 Task: For heading Arial Rounded MT Bold with Underline.  font size for heading26,  'Change the font style of data to'Browallia New.  and font size to 18,  Change the alignment of both headline & data to Align middle & Align Text left.  In the sheet  Budget Management Workbook
Action: Mouse moved to (864, 116)
Screenshot: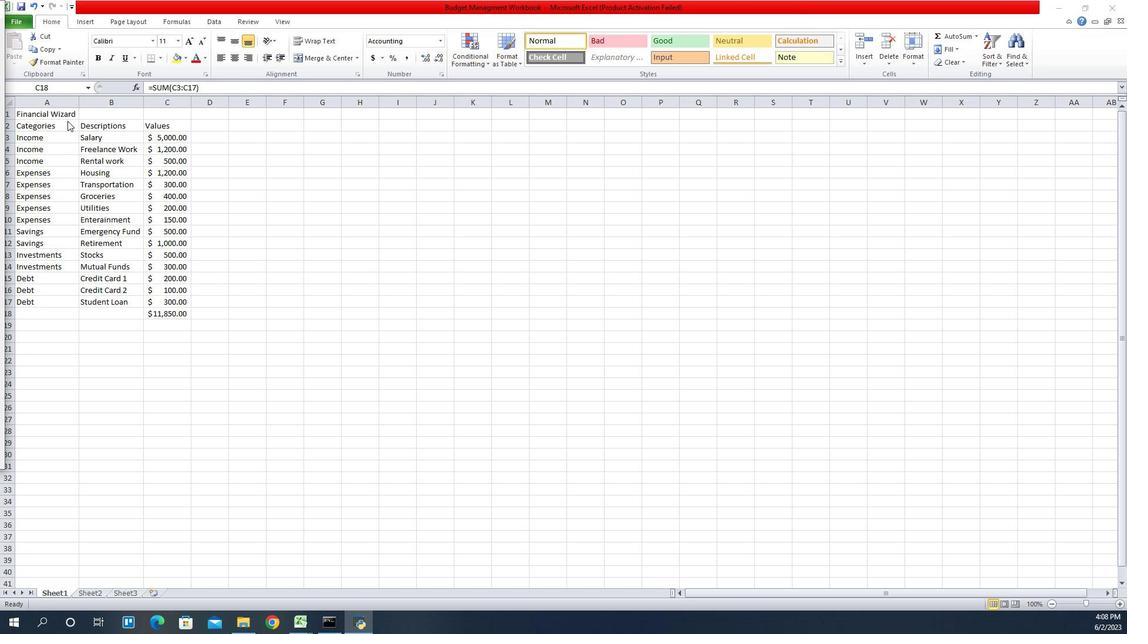 
Action: Mouse pressed left at (864, 116)
Screenshot: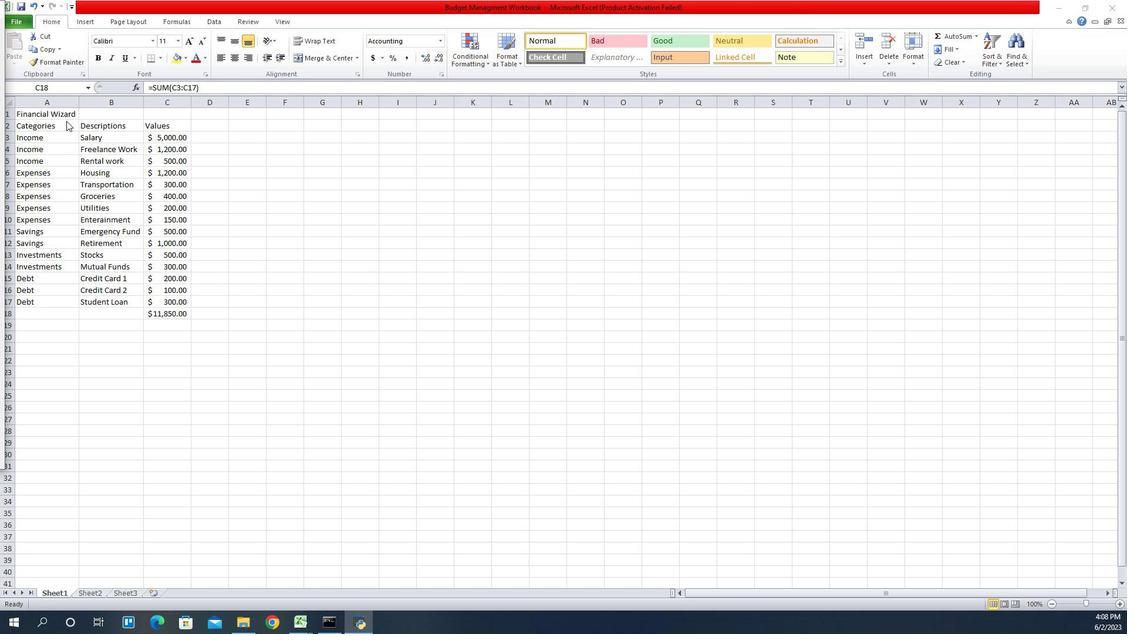 
Action: Mouse moved to (846, 119)
Screenshot: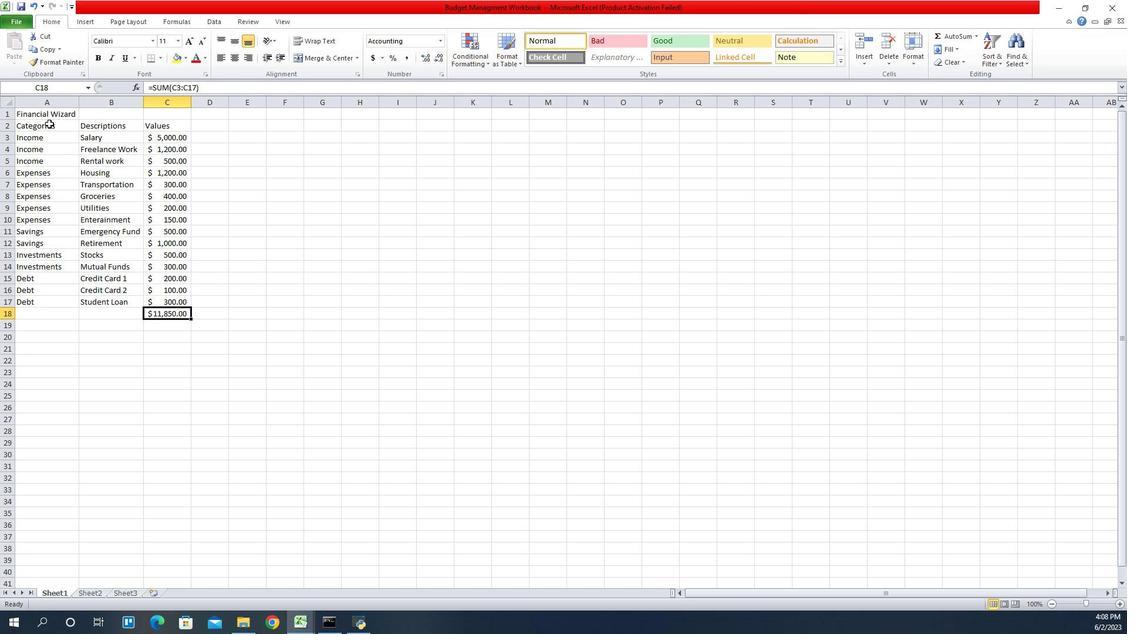 
Action: Mouse pressed left at (846, 119)
Screenshot: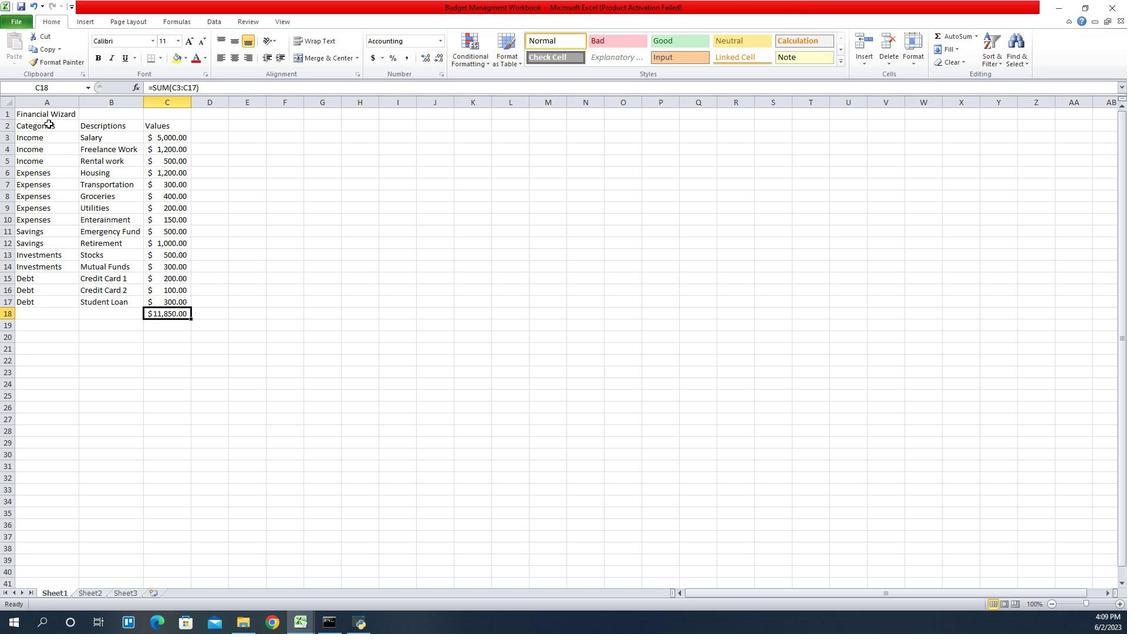
Action: Mouse moved to (938, 37)
Screenshot: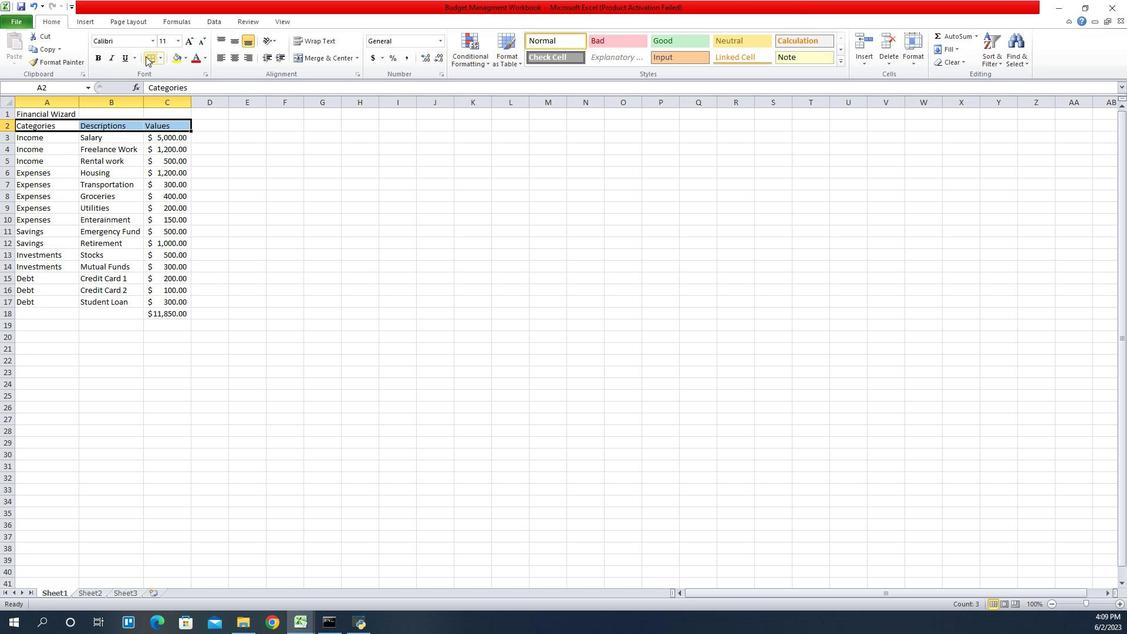 
Action: Mouse pressed left at (938, 37)
Screenshot: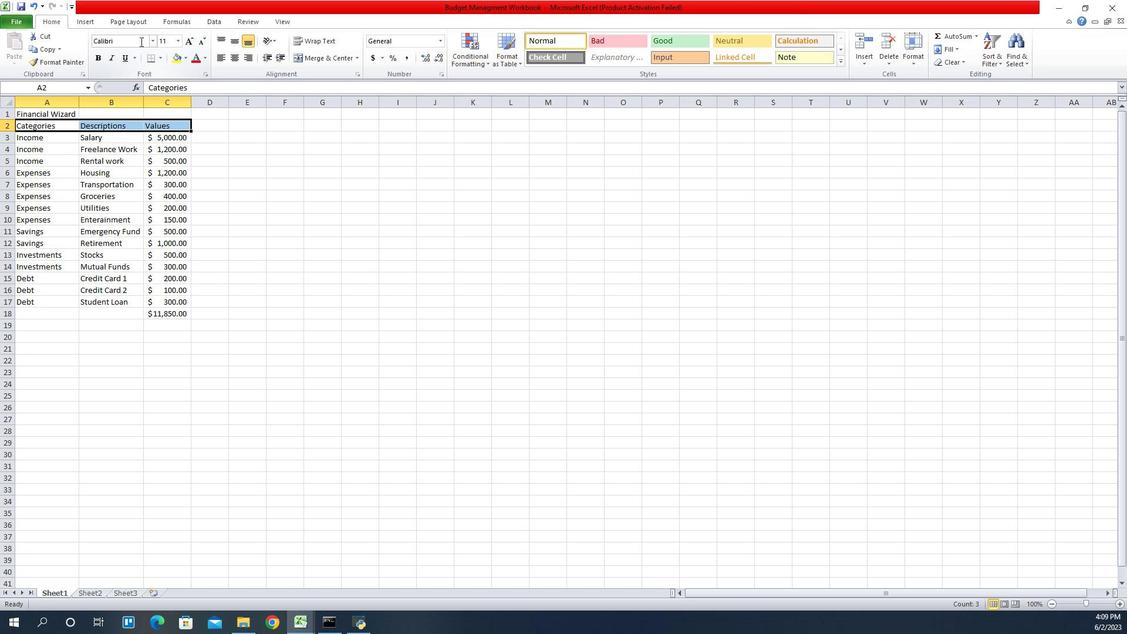 
Action: Key pressed arial<Key.space>rounded<Key.space>mt<Key.enter>
Screenshot: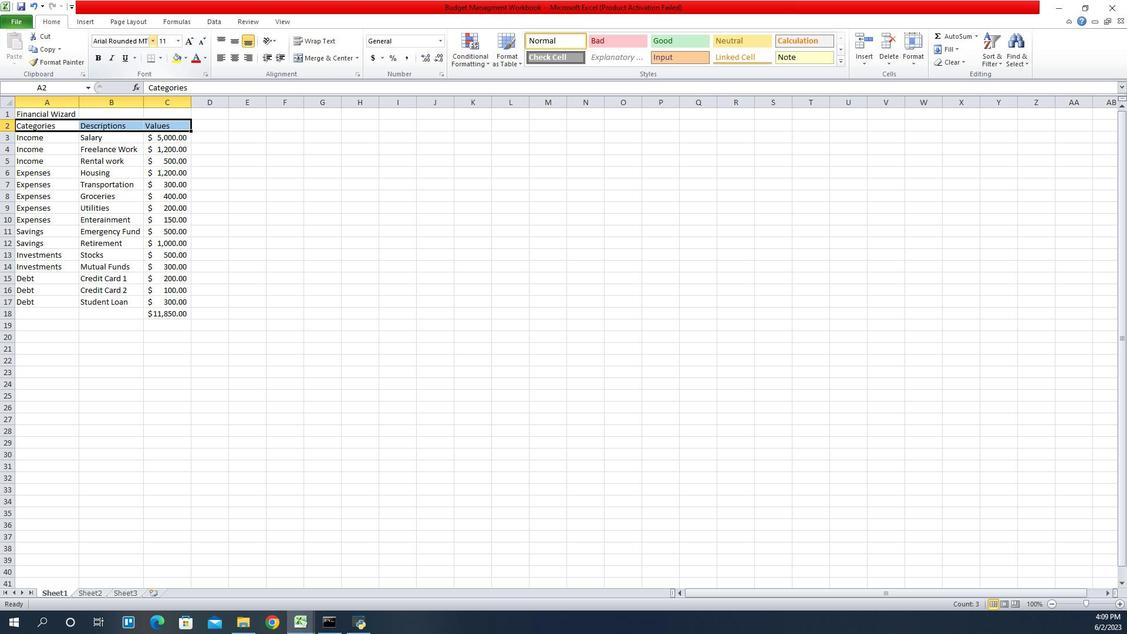 
Action: Mouse moved to (894, 53)
Screenshot: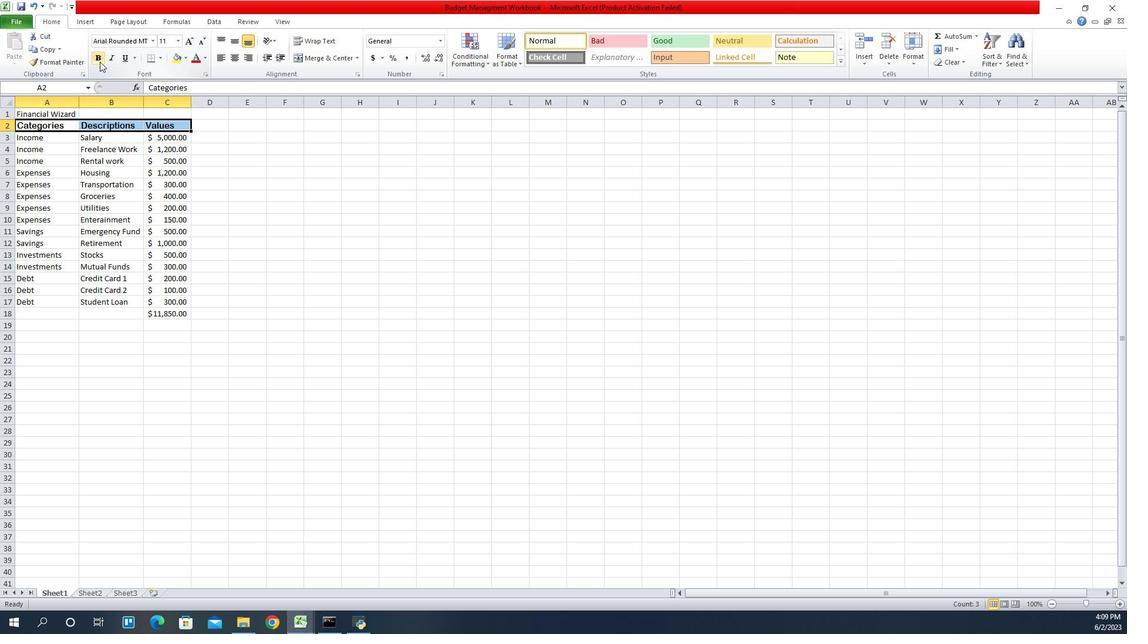 
Action: Mouse pressed left at (894, 53)
Screenshot: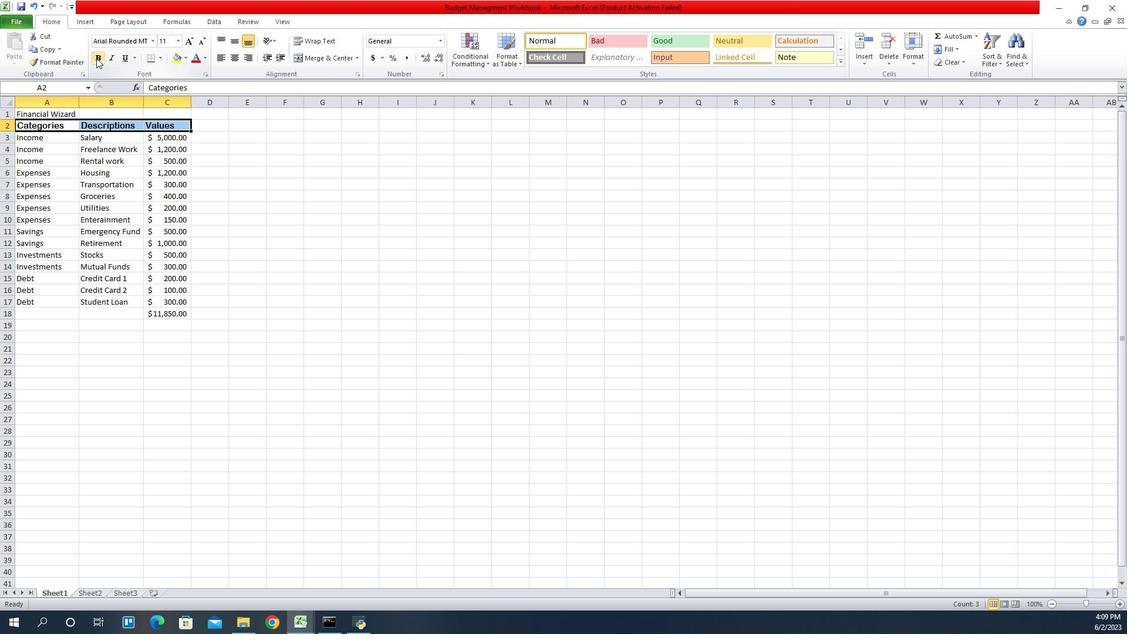 
Action: Mouse moved to (920, 53)
Screenshot: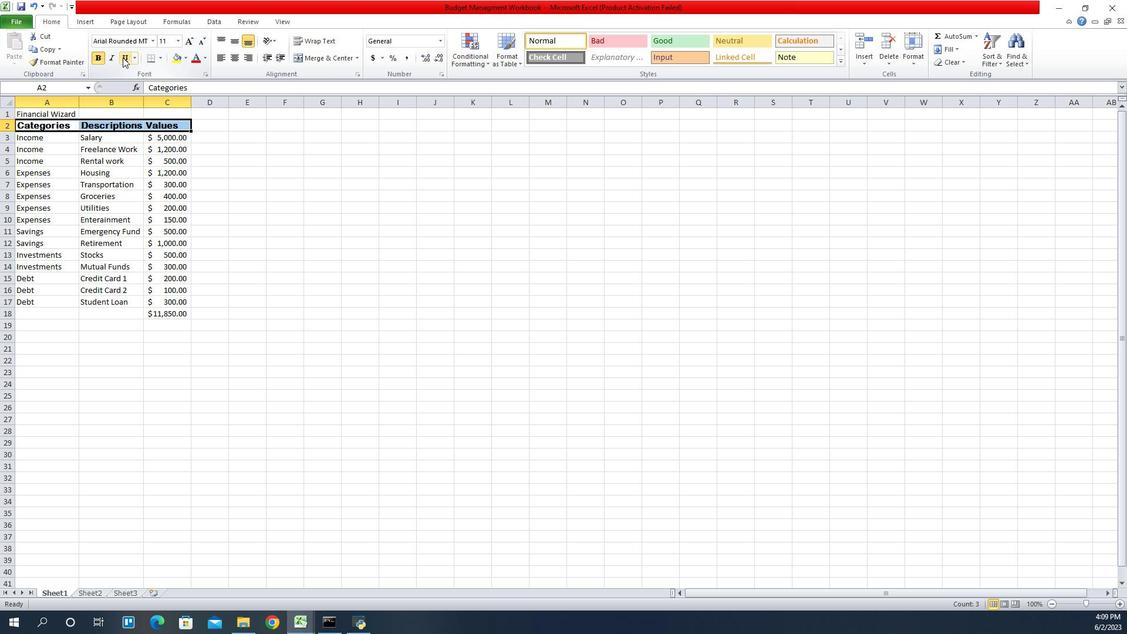 
Action: Mouse pressed left at (920, 53)
Screenshot: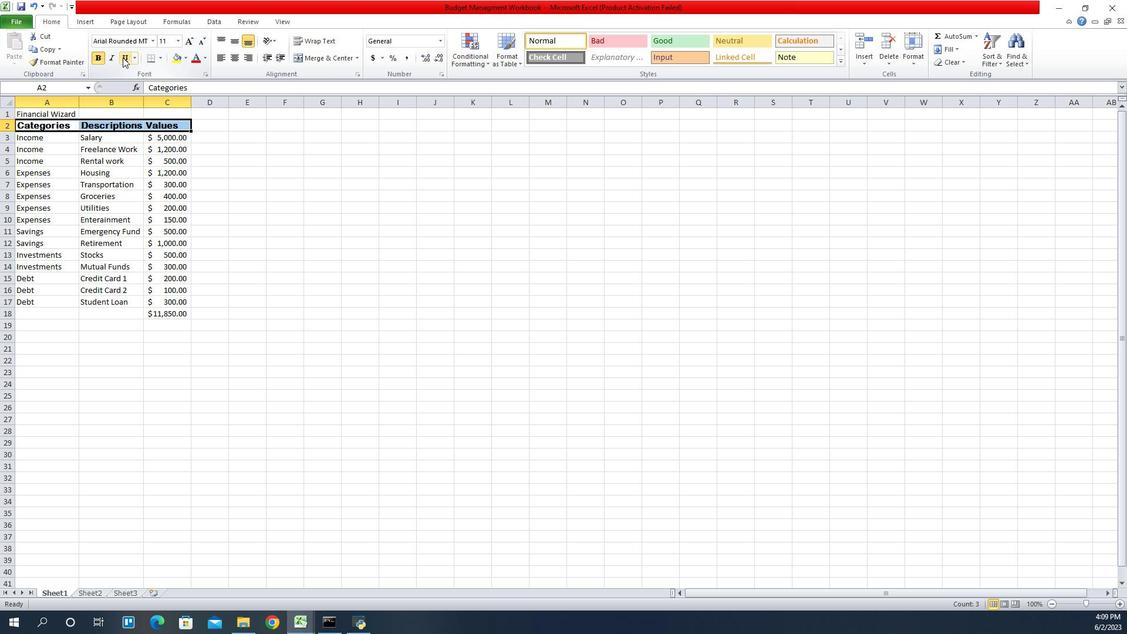 
Action: Mouse moved to (976, 38)
Screenshot: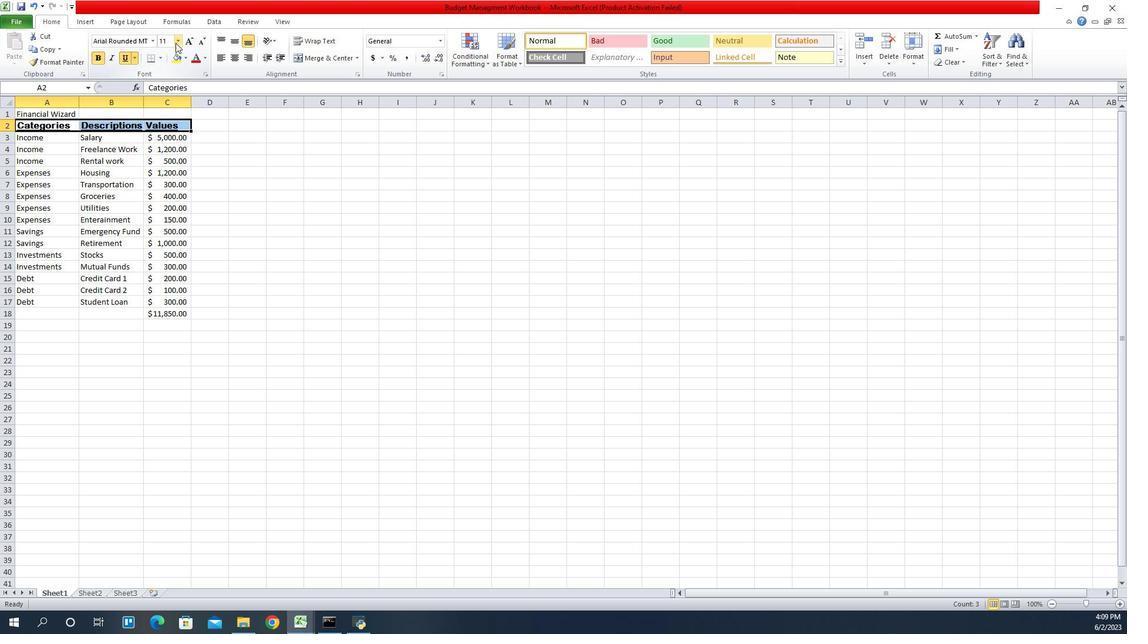 
Action: Mouse pressed left at (976, 38)
Screenshot: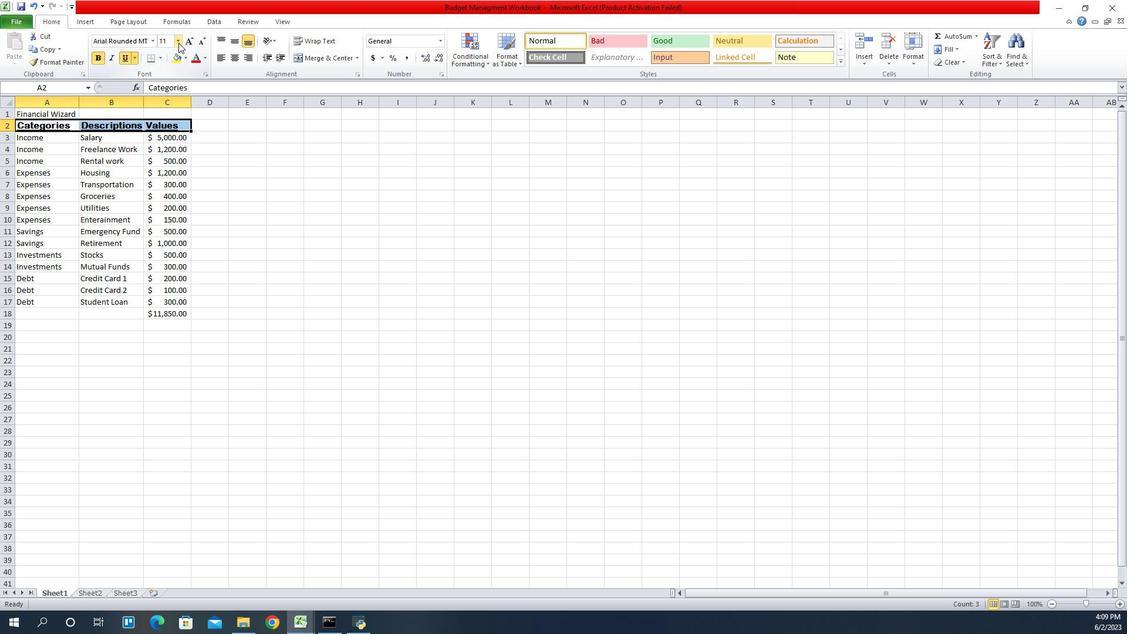 
Action: Mouse moved to (964, 159)
Screenshot: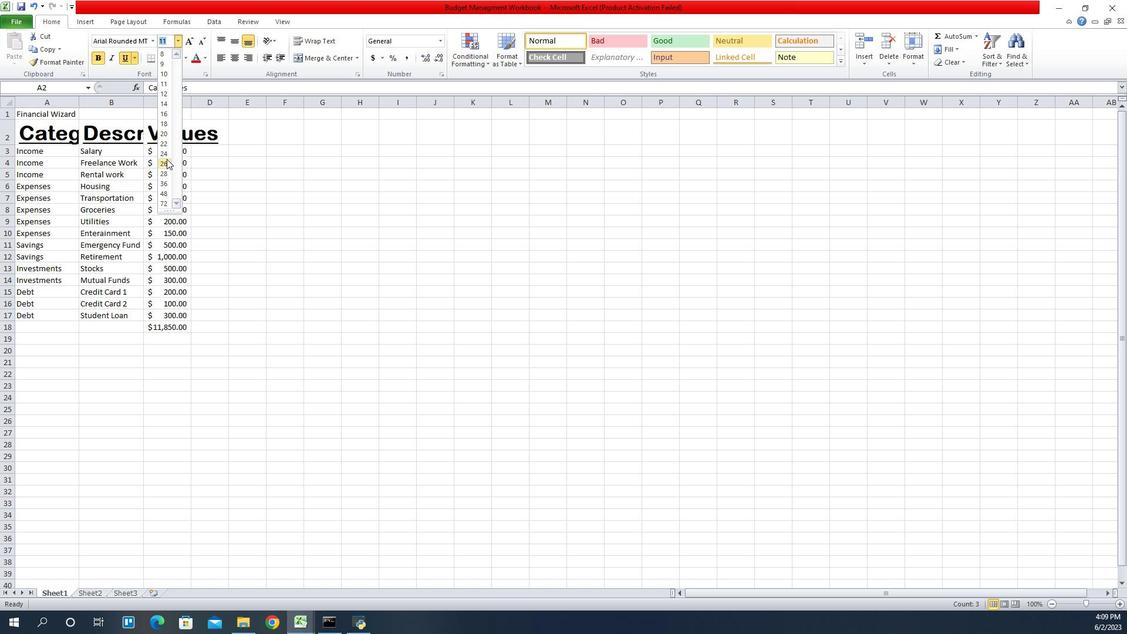 
Action: Mouse pressed left at (964, 159)
Screenshot: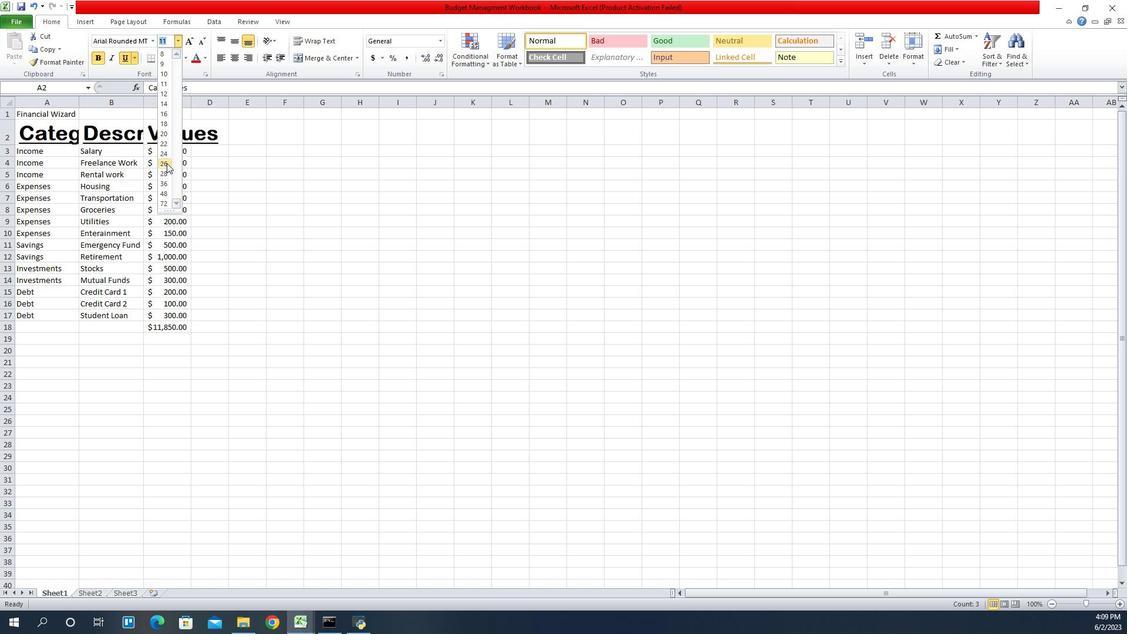 
Action: Mouse moved to (861, 102)
Screenshot: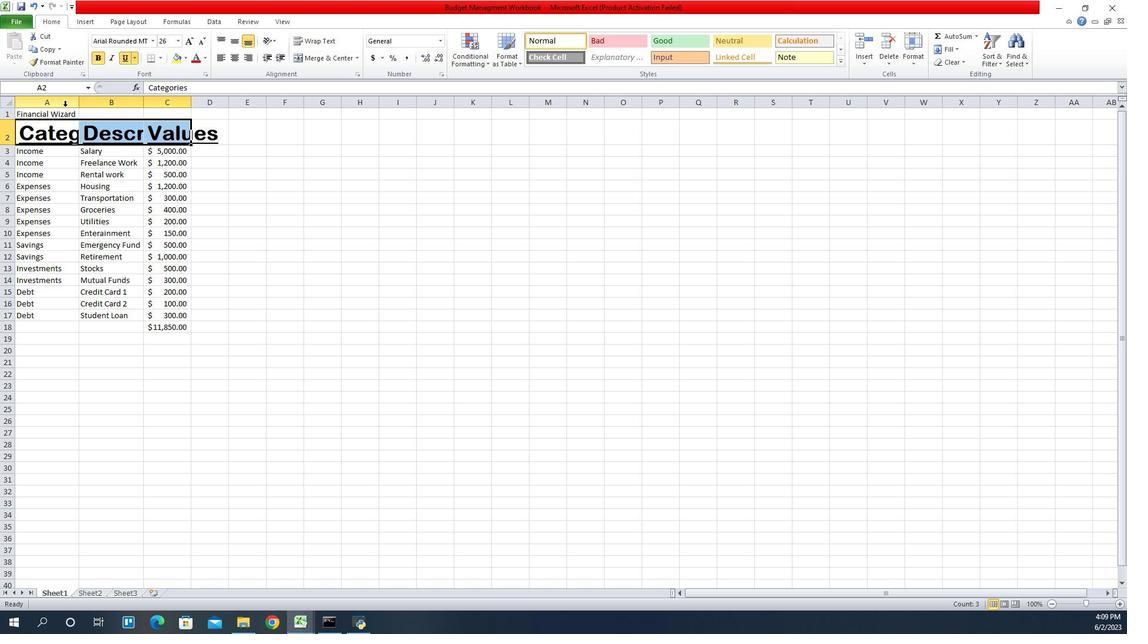 
Action: Mouse pressed left at (861, 102)
Screenshot: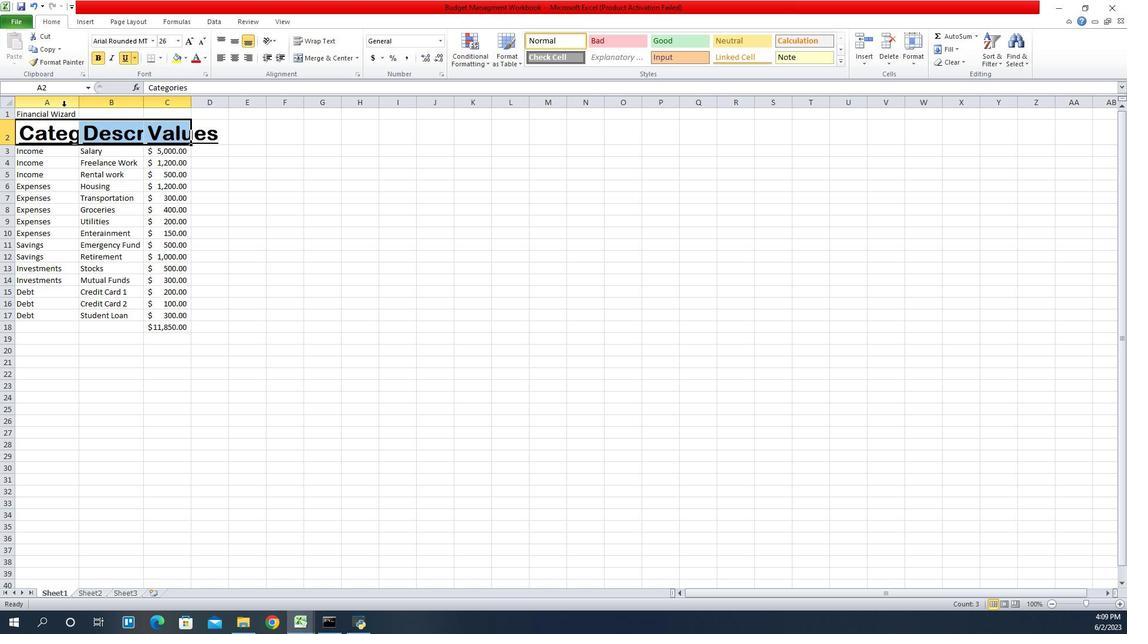 
Action: Mouse moved to (988, 101)
Screenshot: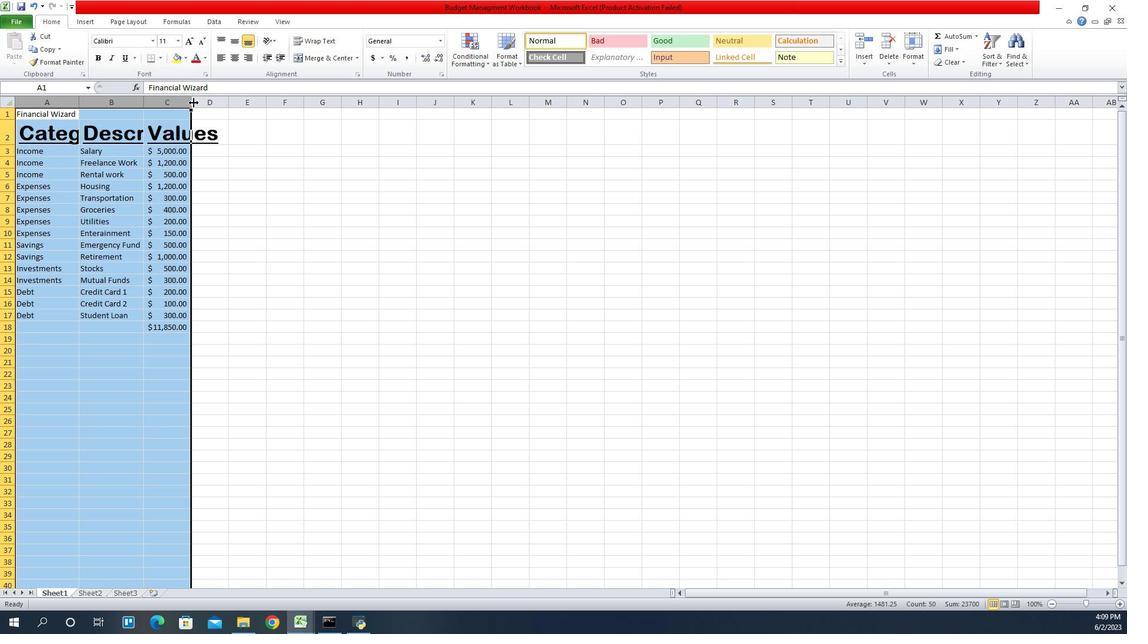 
Action: Mouse pressed left at (988, 101)
Screenshot: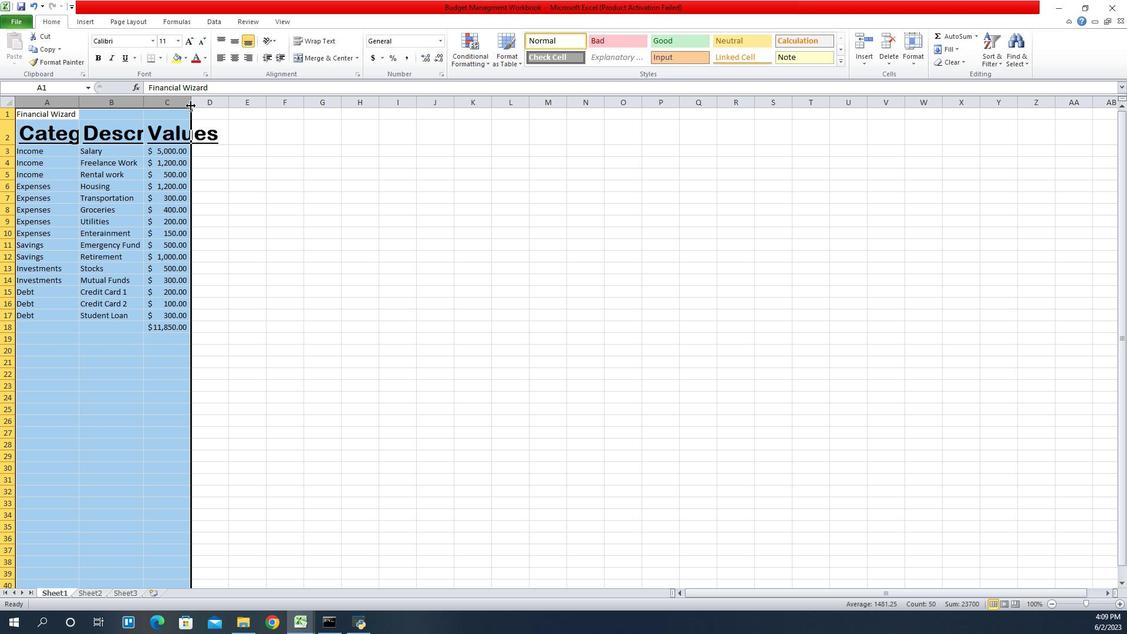 
Action: Mouse pressed left at (988, 101)
Screenshot: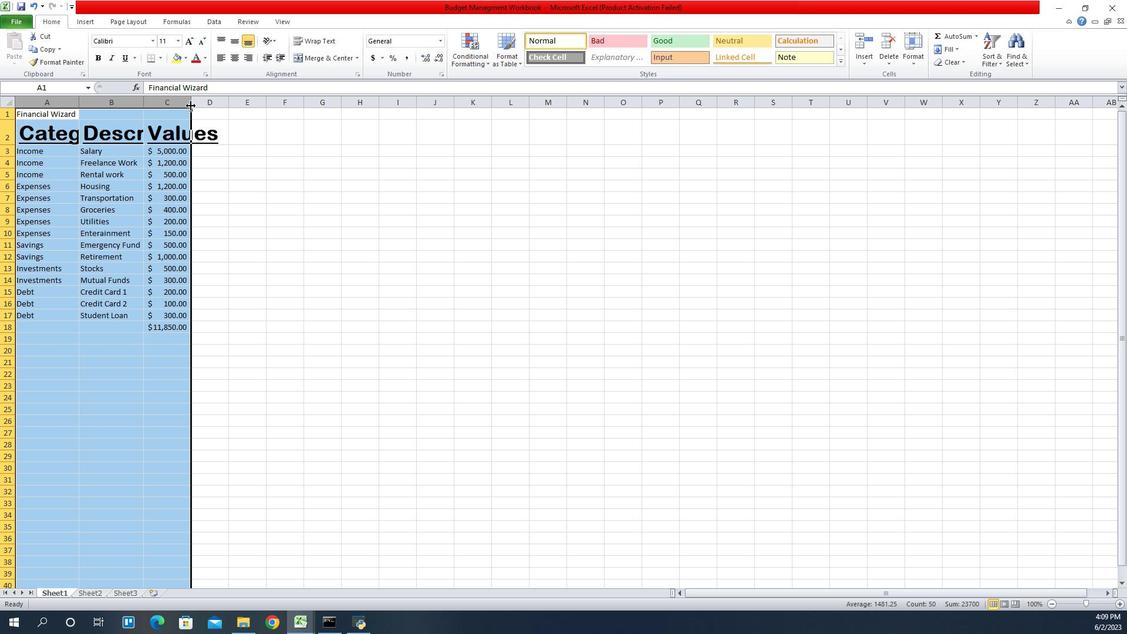 
Action: Mouse moved to (877, 147)
Screenshot: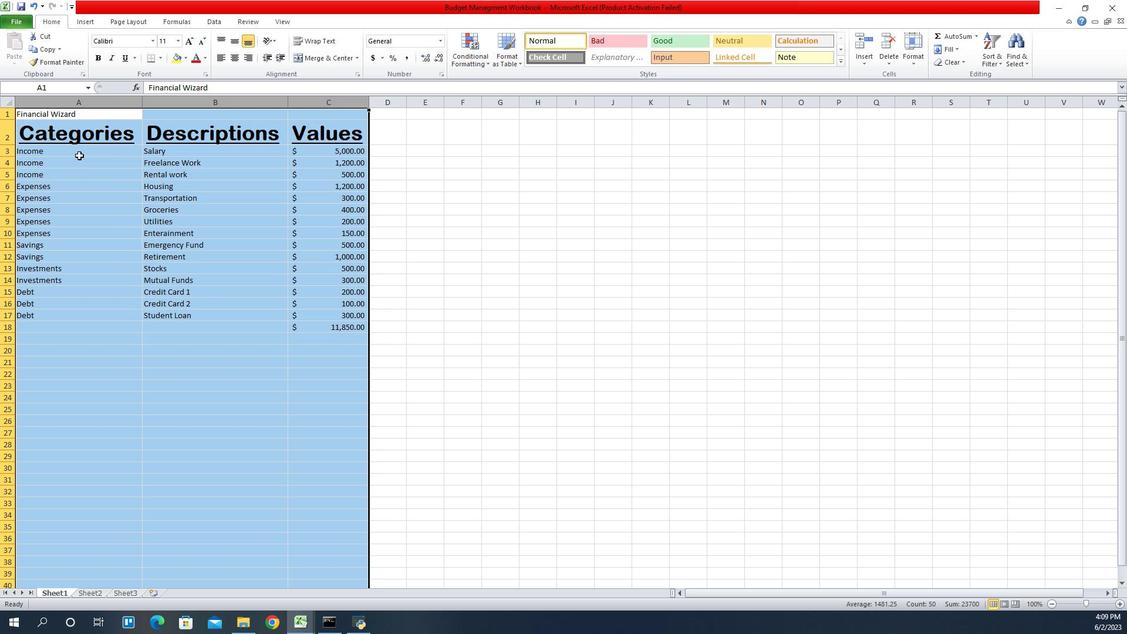 
Action: Mouse pressed left at (877, 147)
Screenshot: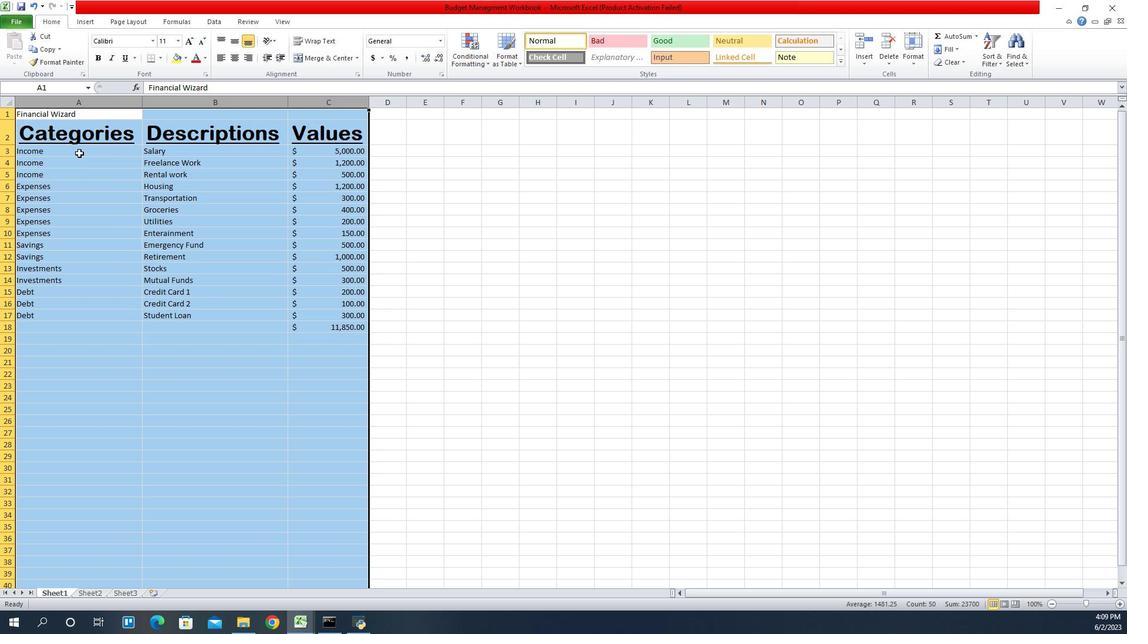 
Action: Mouse moved to (877, 146)
Screenshot: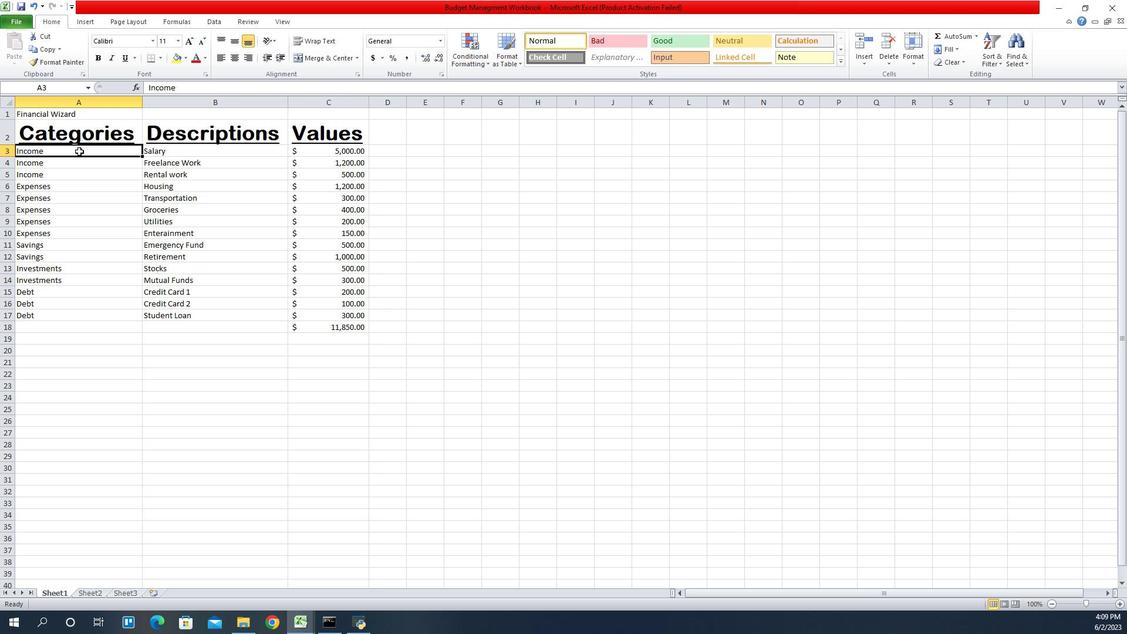
Action: Mouse pressed left at (877, 146)
Screenshot: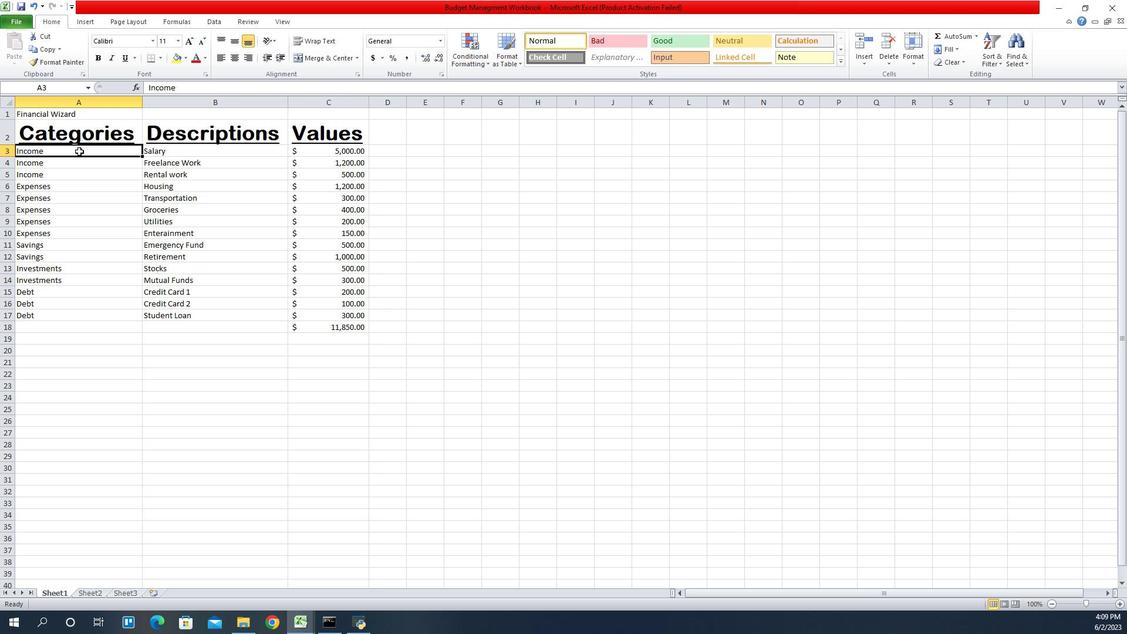
Action: Mouse moved to (935, 38)
Screenshot: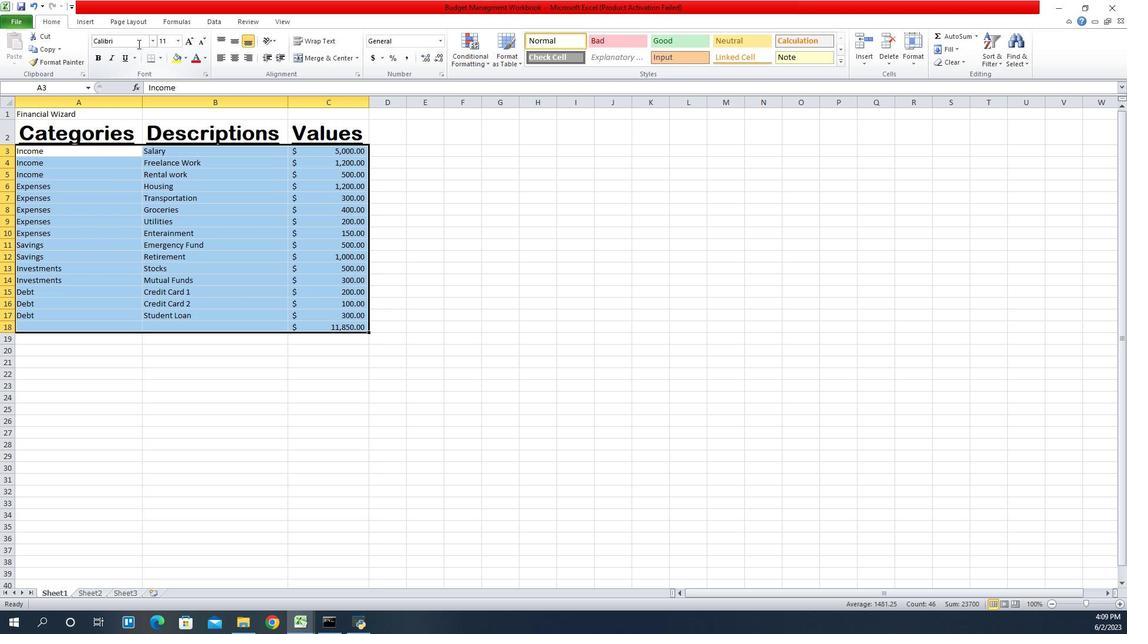 
Action: Mouse pressed left at (935, 38)
Screenshot: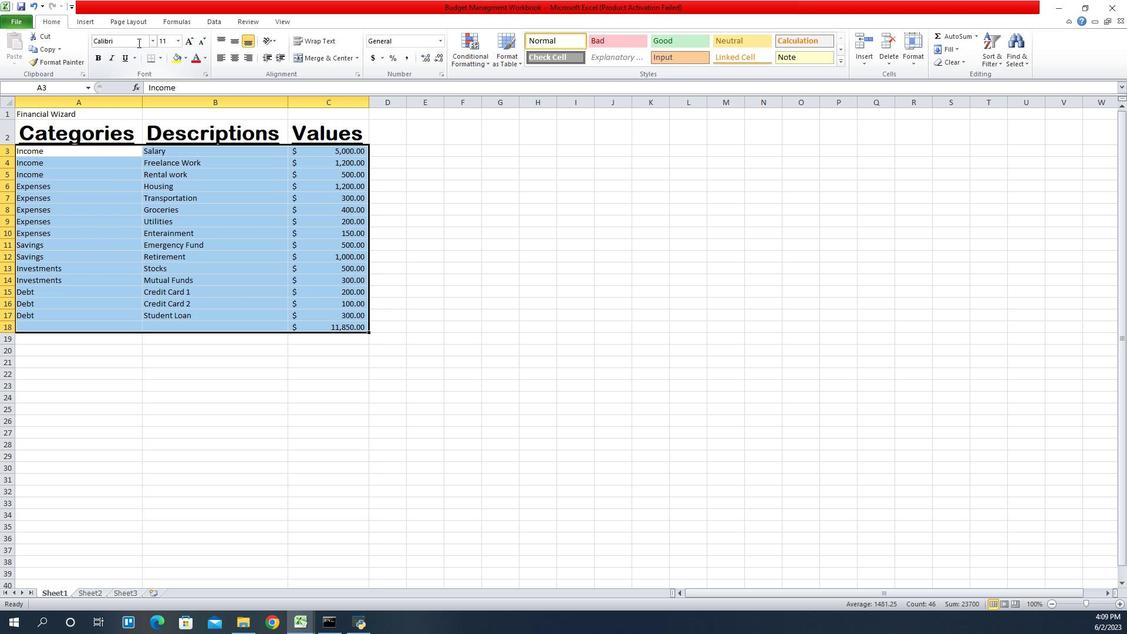 
Action: Mouse moved to (935, 38)
Screenshot: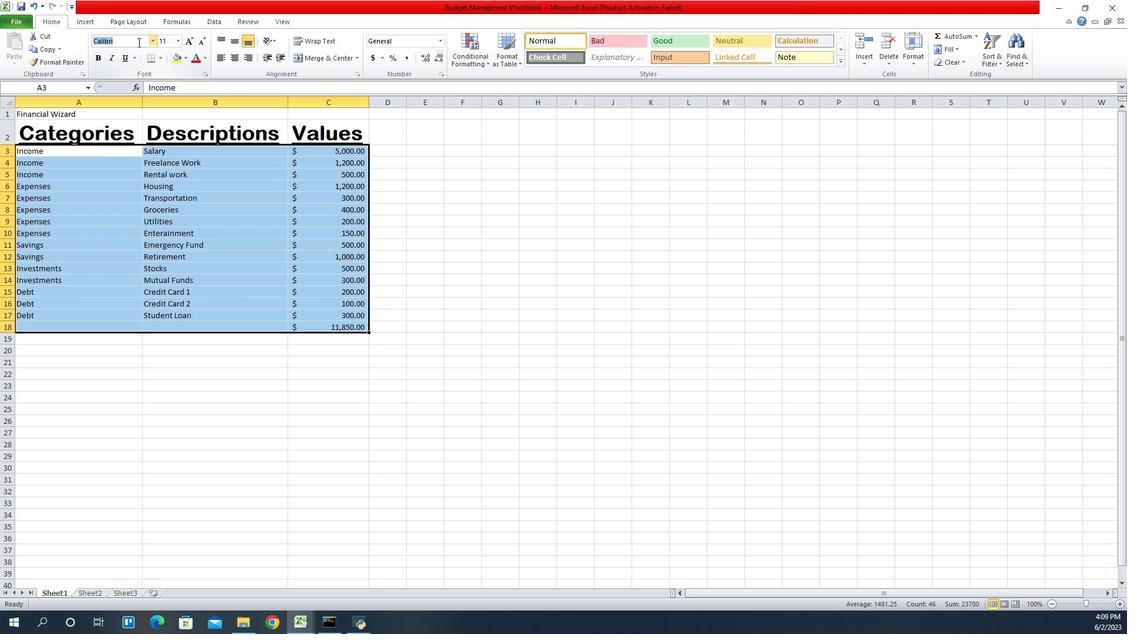 
Action: Key pressed browallia<Key.space>new<Key.enter>
Screenshot: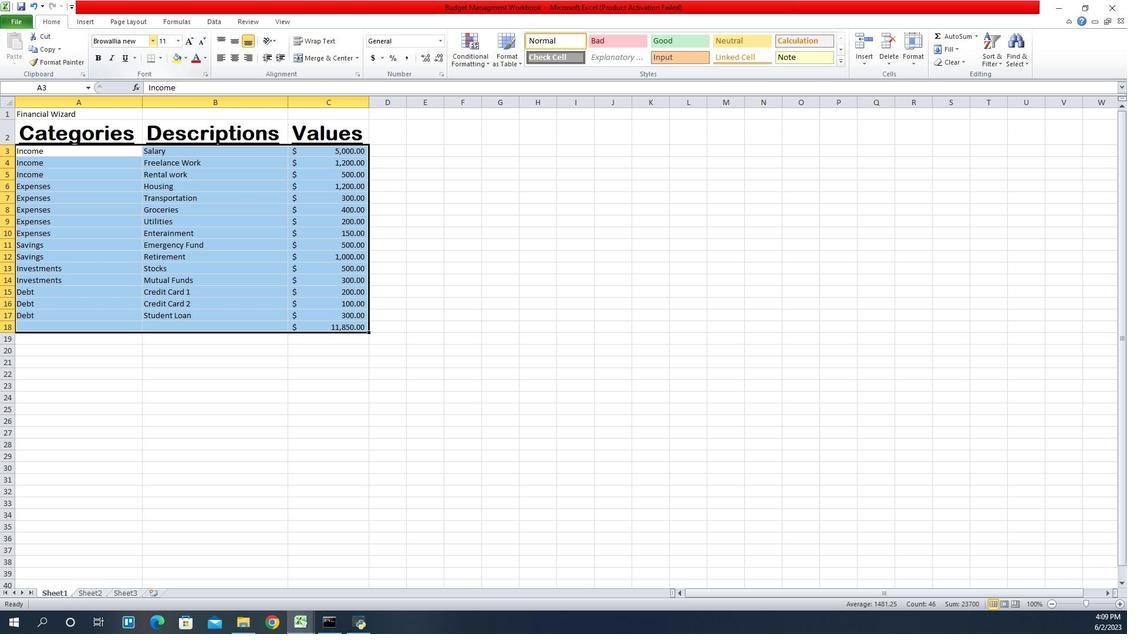 
Action: Mouse moved to (976, 41)
Screenshot: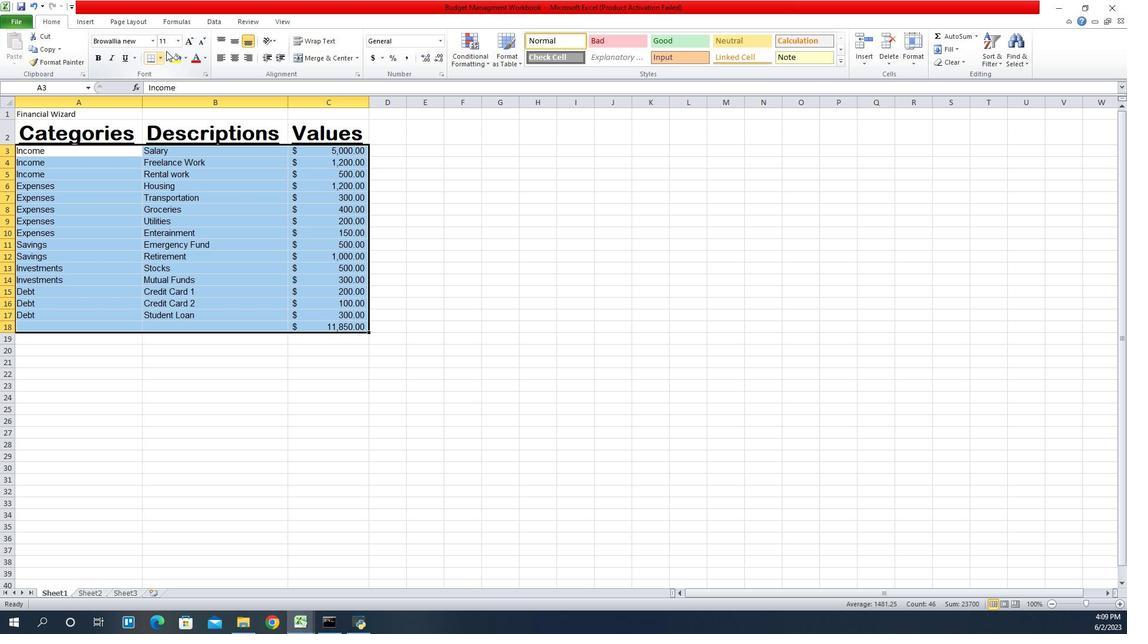 
Action: Mouse pressed left at (976, 41)
Screenshot: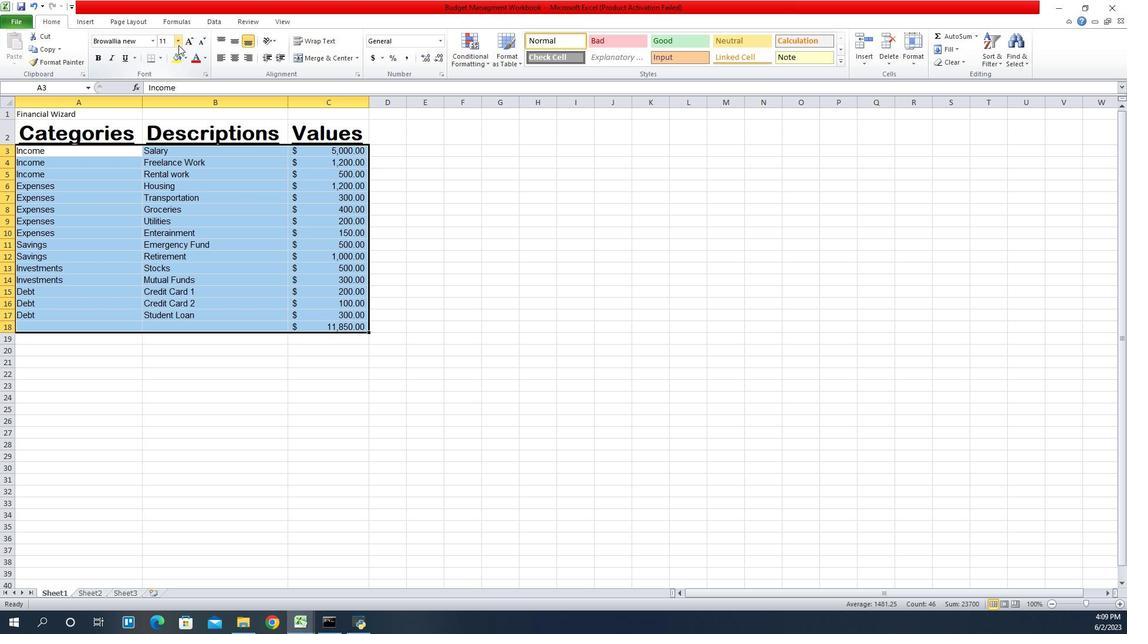 
Action: Mouse moved to (967, 123)
Screenshot: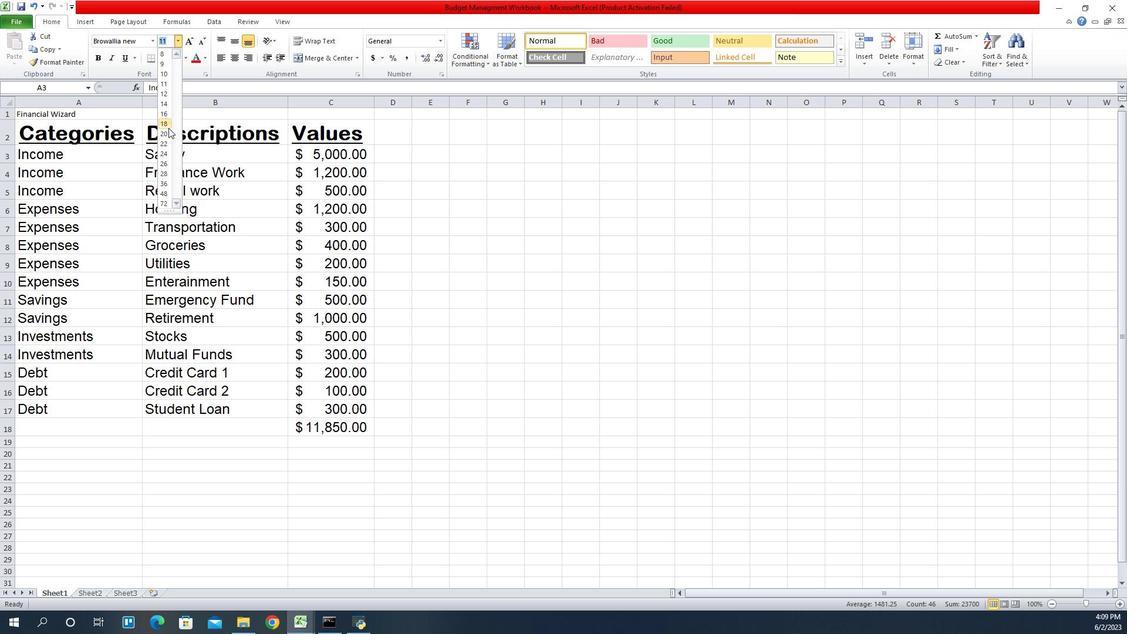 
Action: Mouse pressed left at (967, 123)
Screenshot: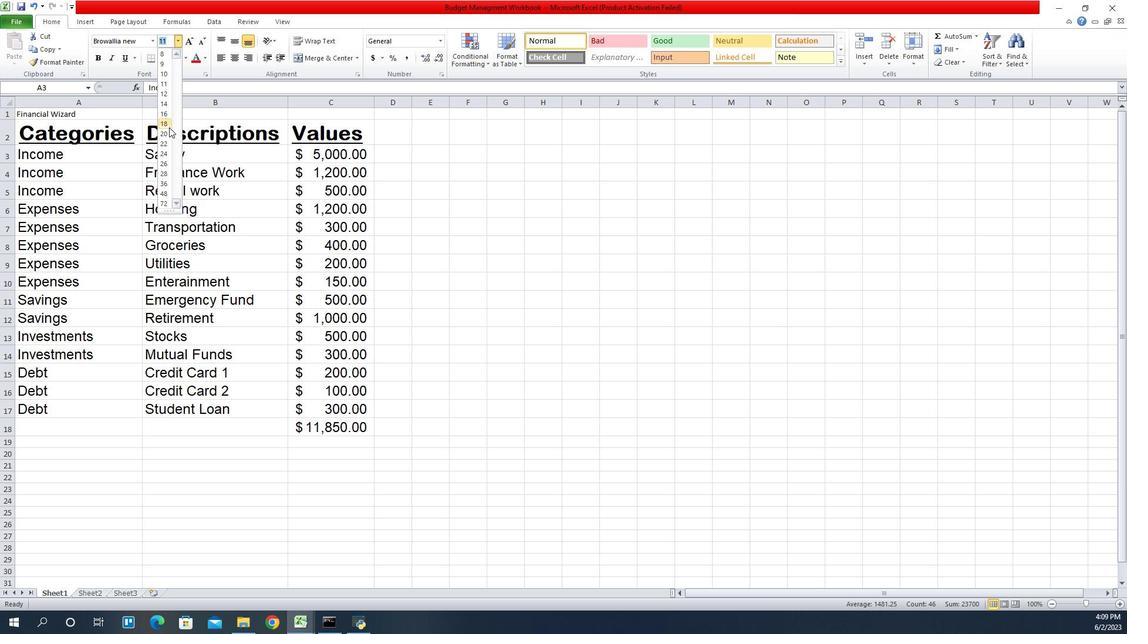 
Action: Mouse moved to (906, 157)
Screenshot: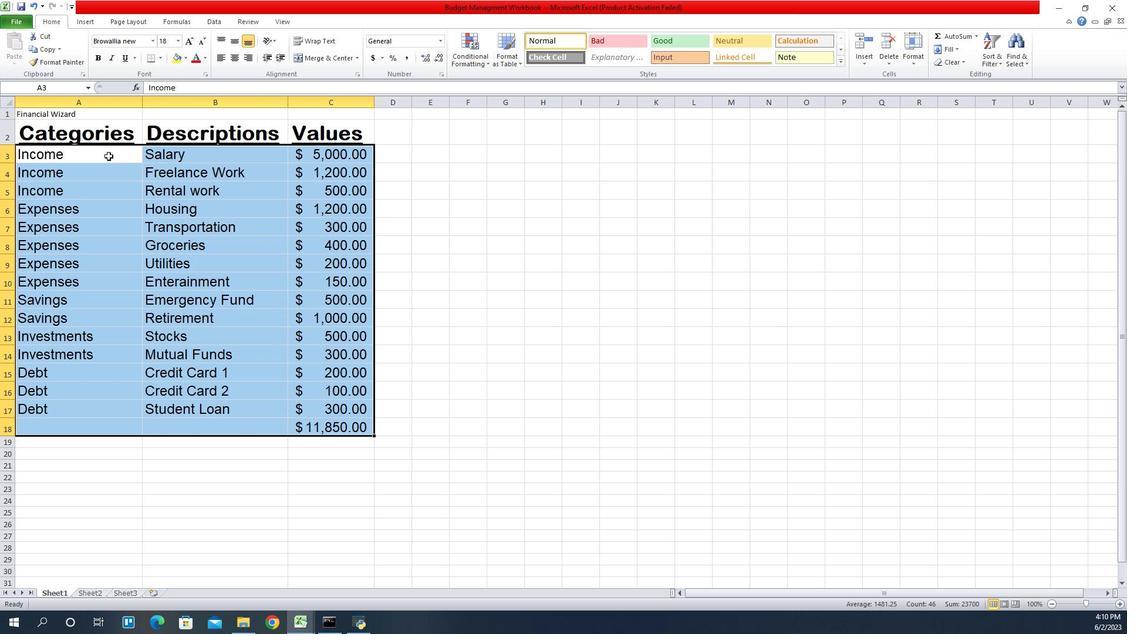 
Action: Mouse pressed left at (906, 157)
Screenshot: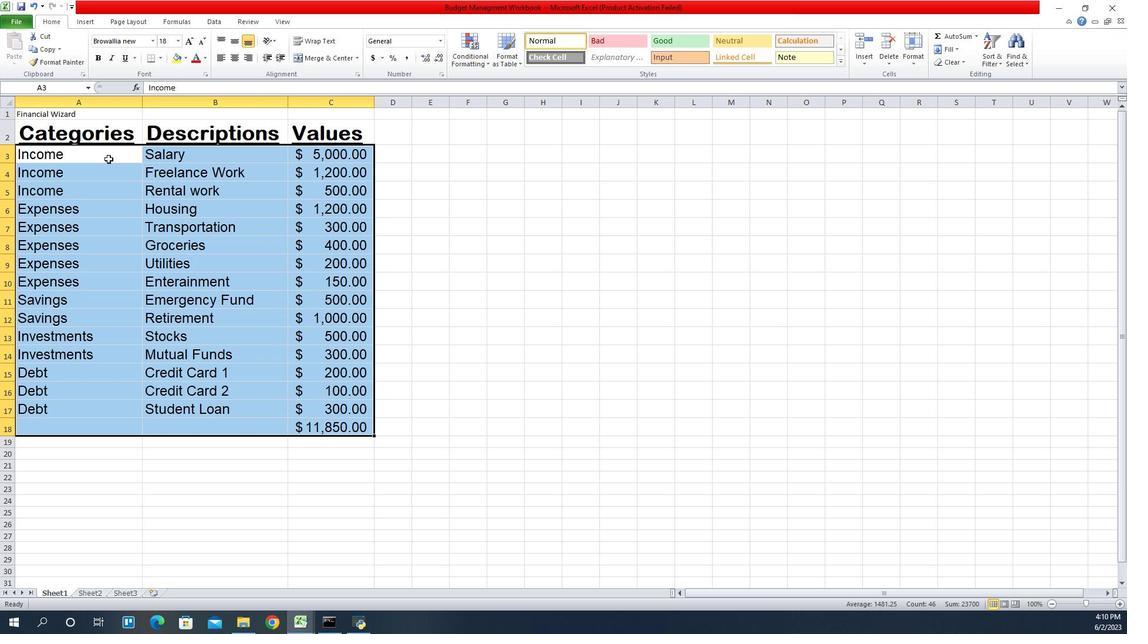 
Action: Mouse moved to (916, 182)
Screenshot: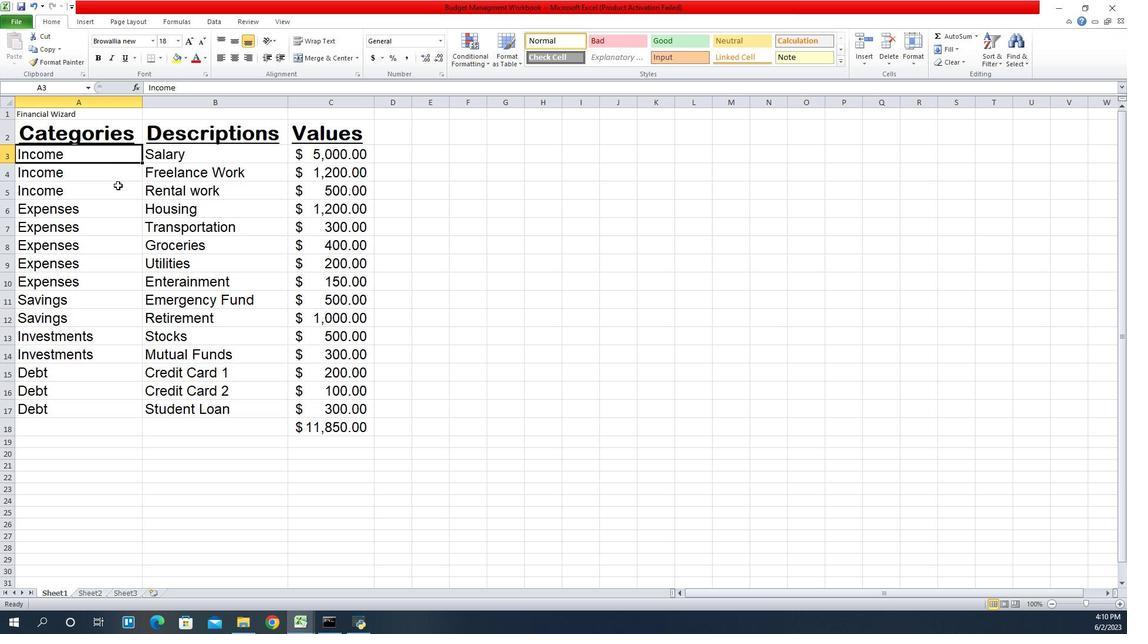 
Action: Mouse pressed left at (916, 182)
Screenshot: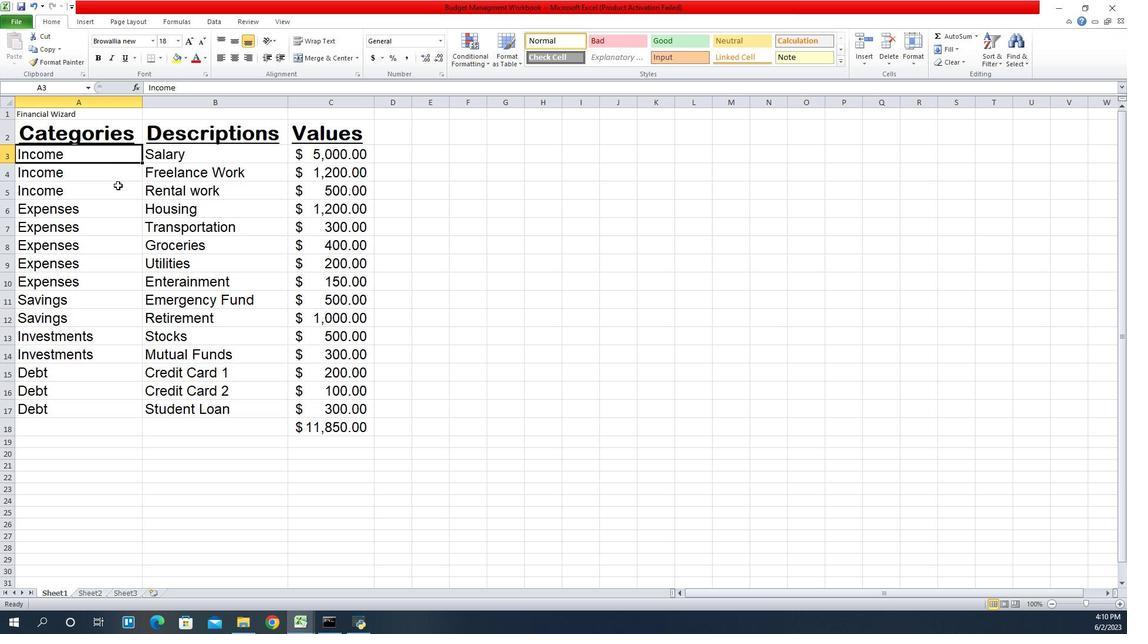 
Action: Mouse moved to (901, 127)
Screenshot: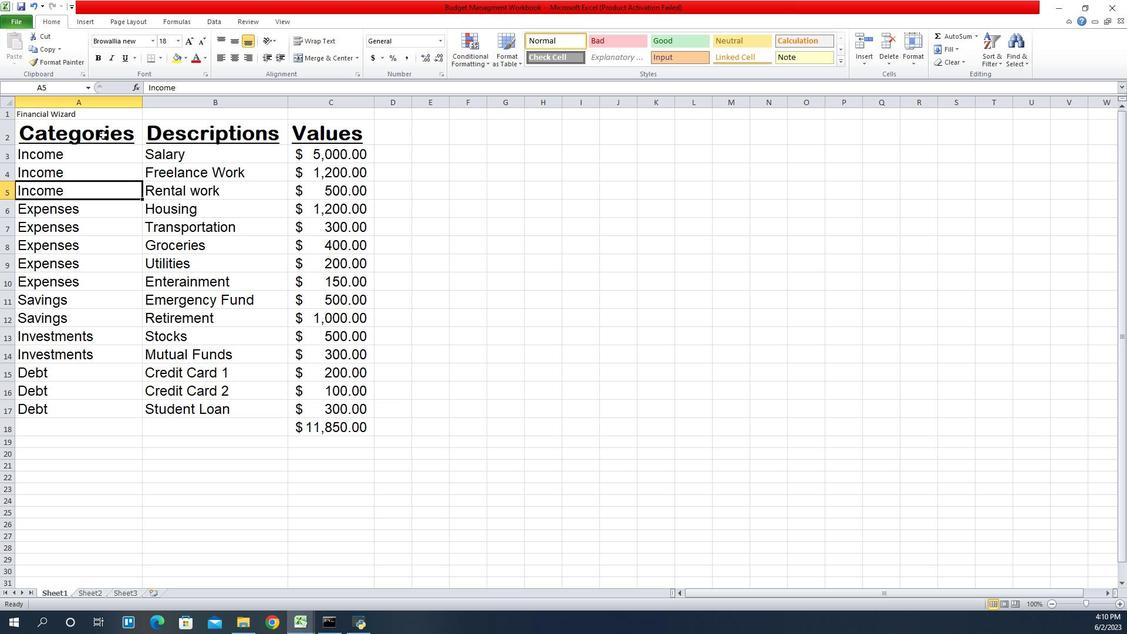 
Action: Mouse pressed left at (901, 127)
Screenshot: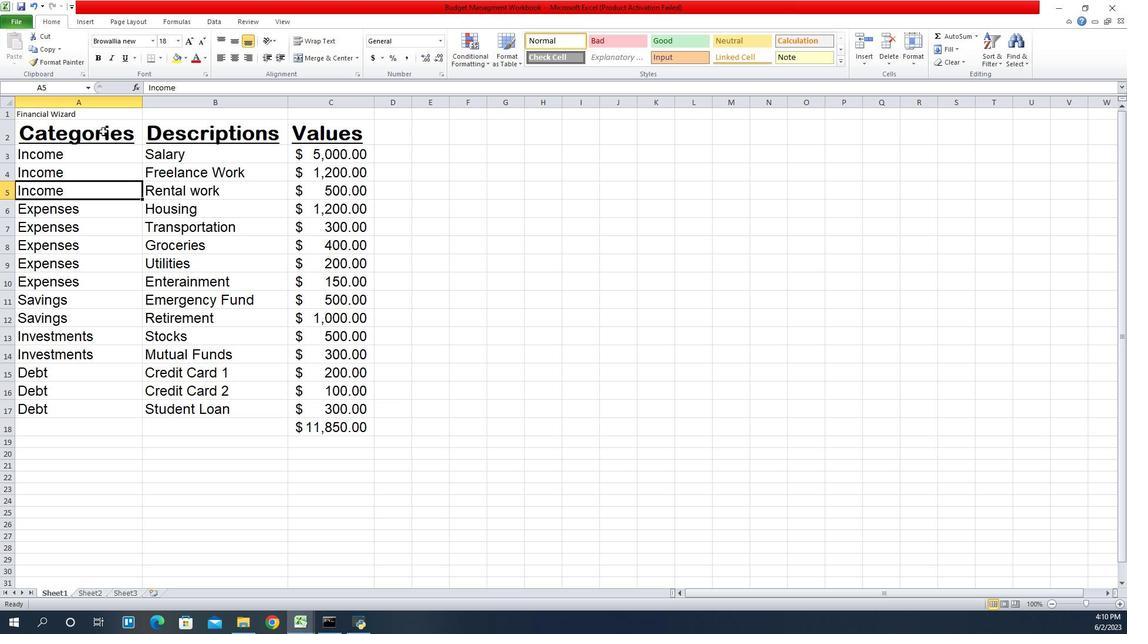 
Action: Mouse moved to (1031, 36)
Screenshot: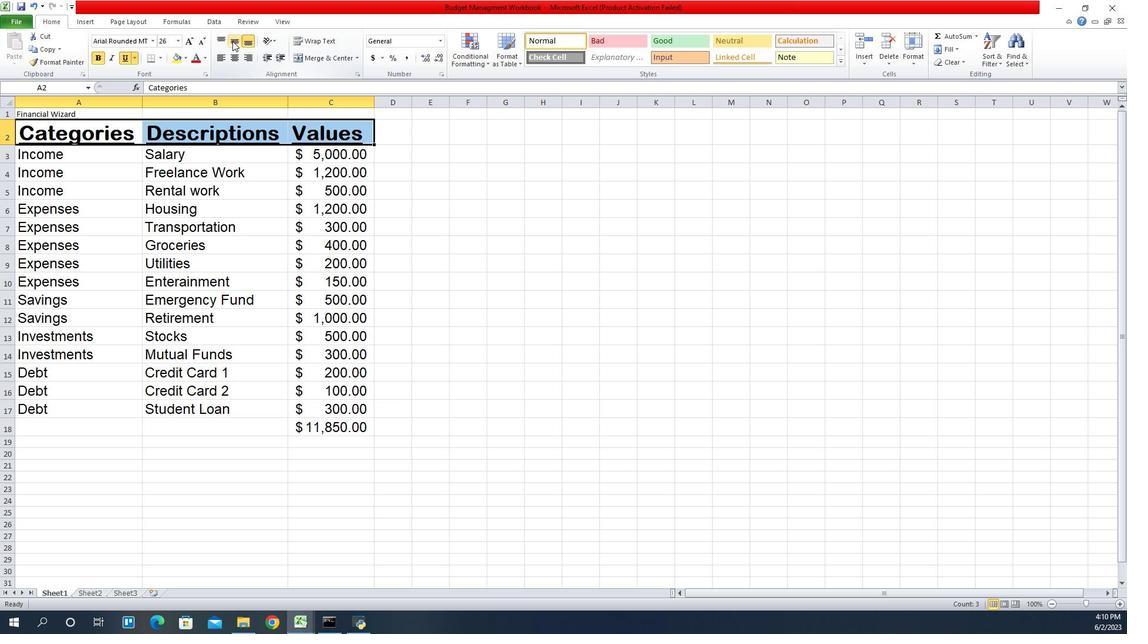 
Action: Mouse pressed left at (1031, 36)
Screenshot: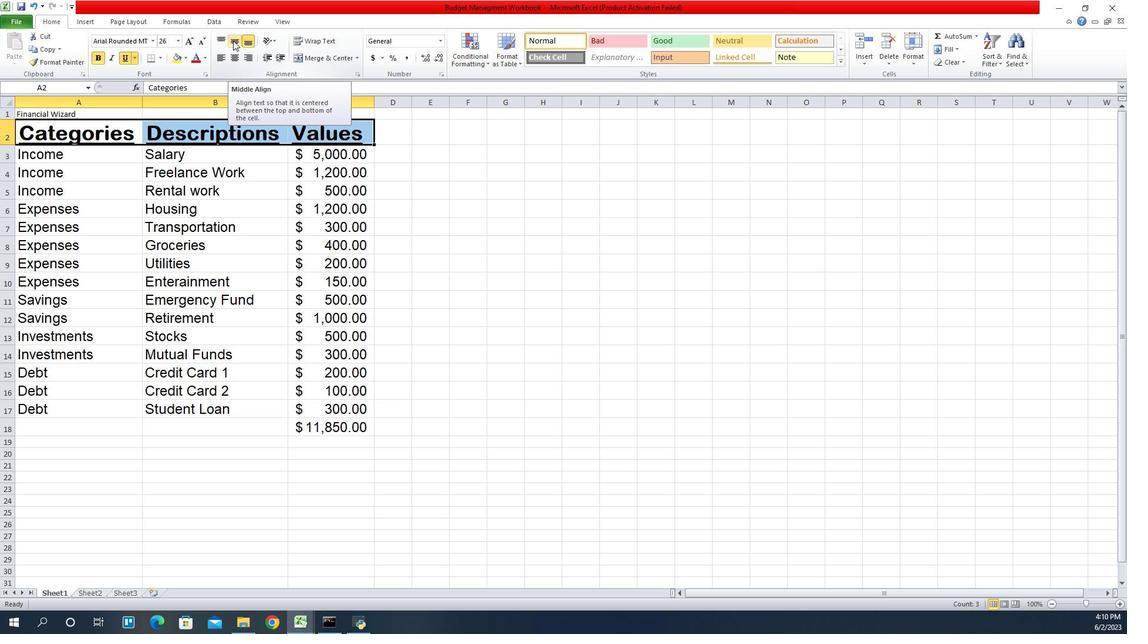 
Action: Mouse moved to (898, 152)
Screenshot: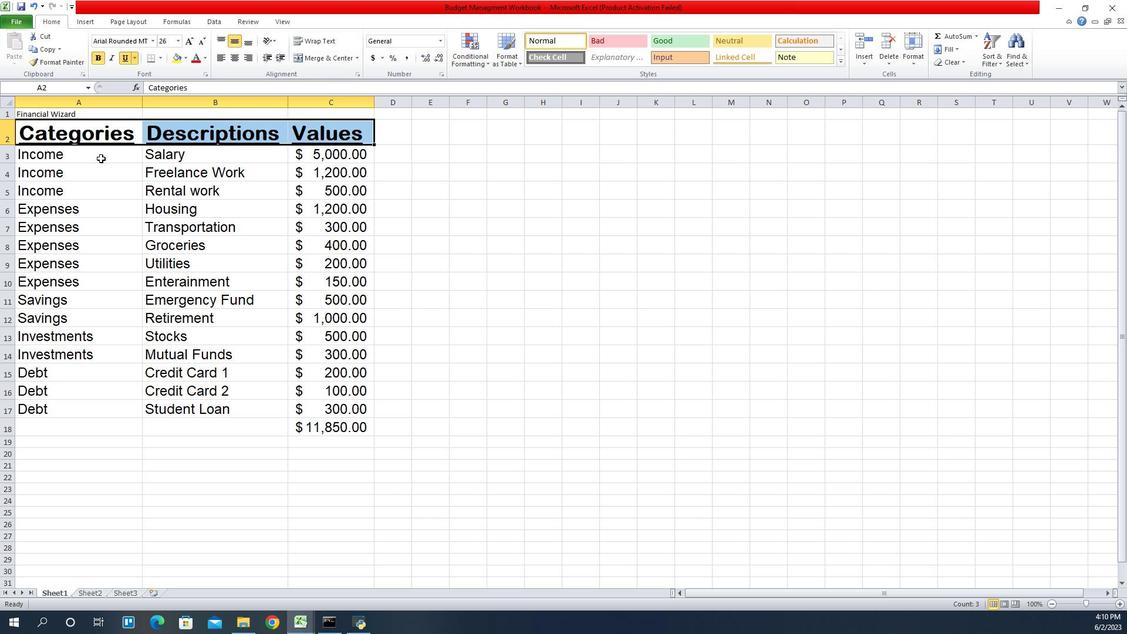 
Action: Mouse pressed left at (898, 152)
Screenshot: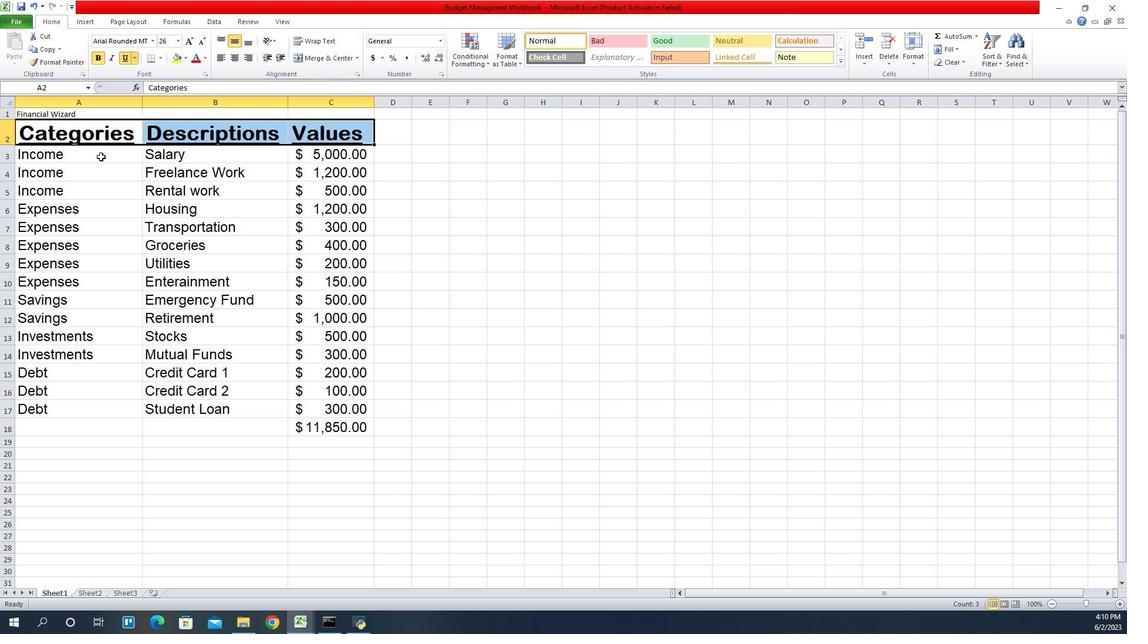 
Action: Mouse moved to (1018, 55)
Screenshot: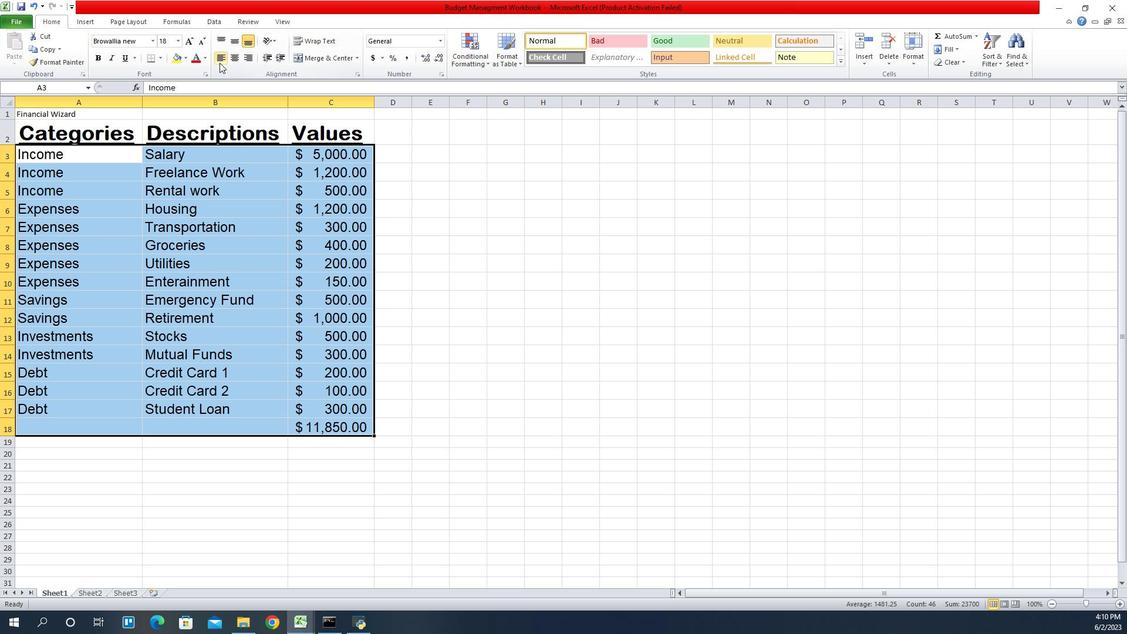 
Action: Mouse pressed left at (1018, 55)
Screenshot: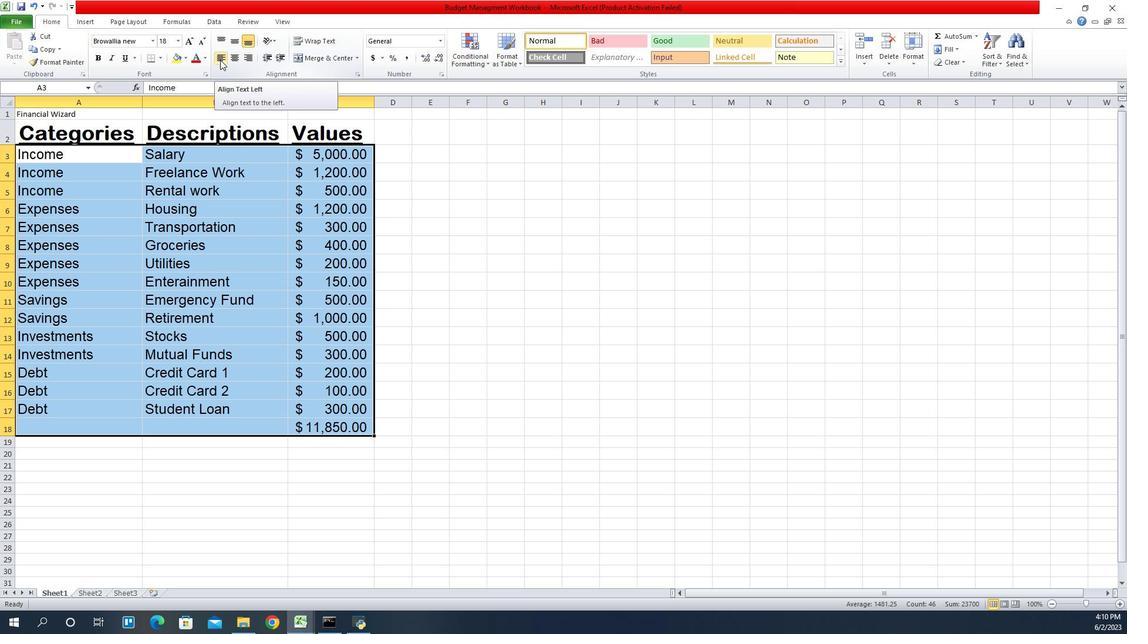 
Action: Mouse moved to (1015, 402)
Screenshot: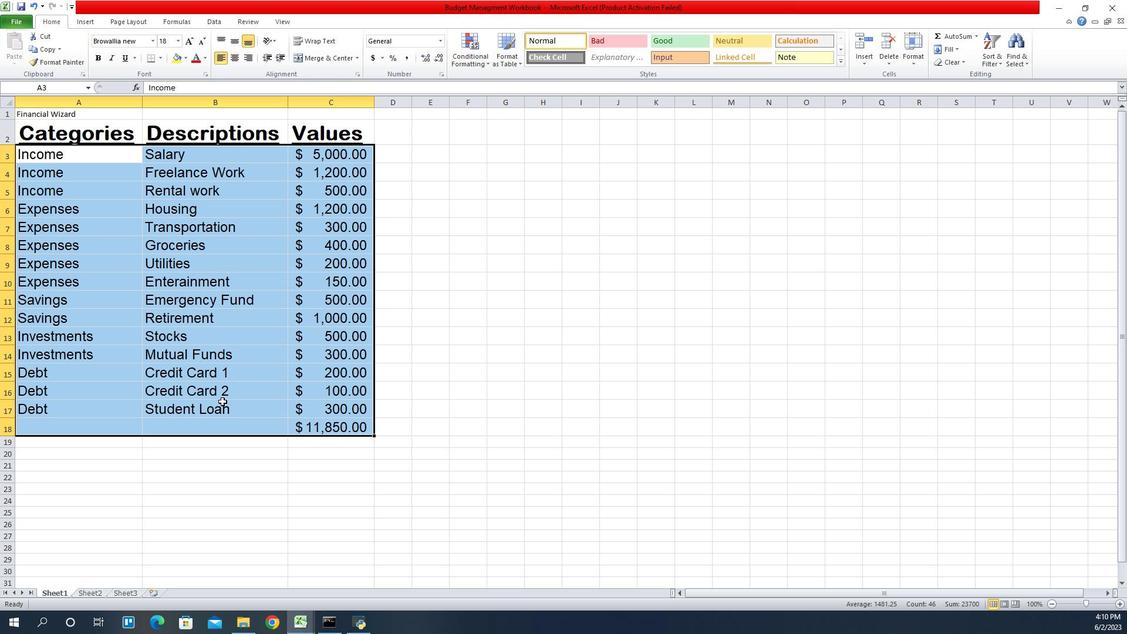 
Action: Mouse pressed left at (1015, 402)
Screenshot: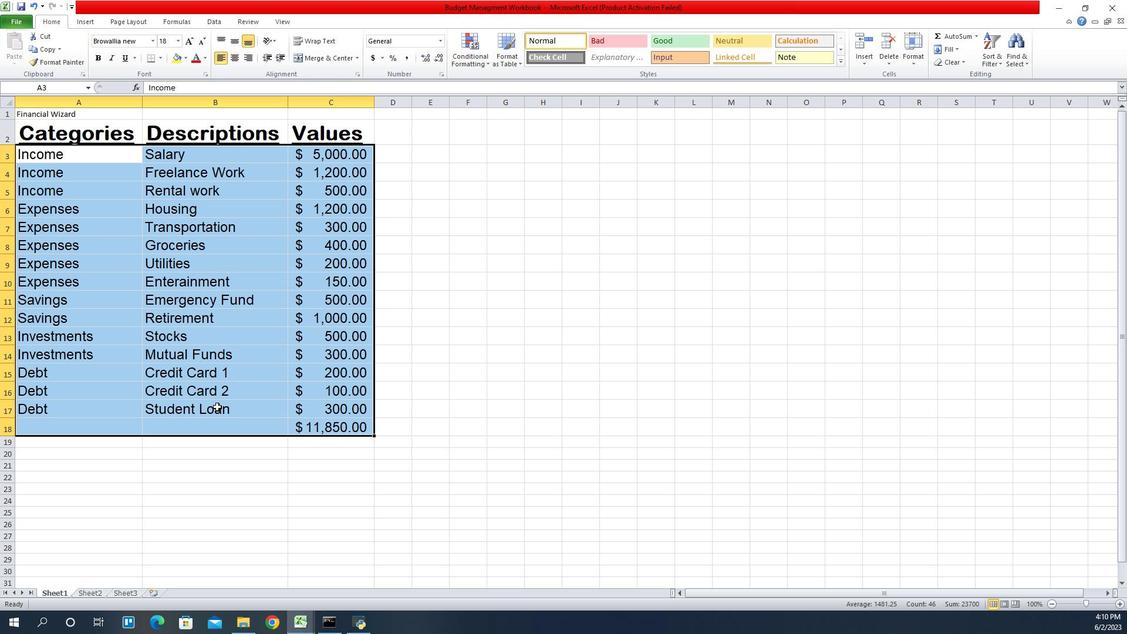 
Action: Key pressed ctrl+S<'\x13'><'\x13'>
Screenshot: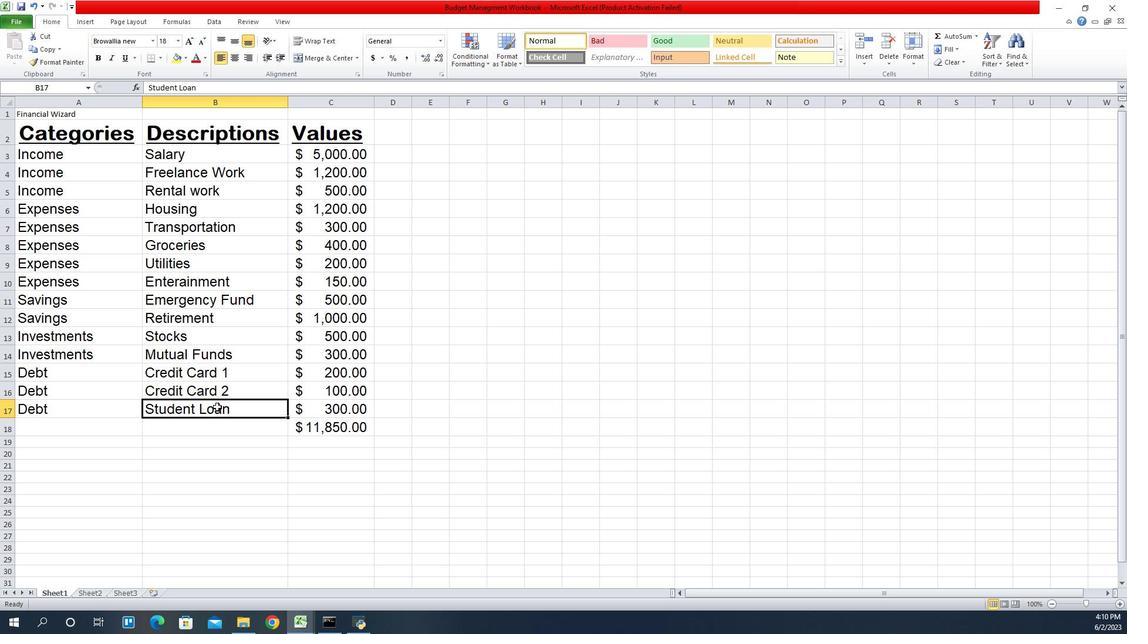 
Action: Mouse moved to (1015, 401)
Screenshot: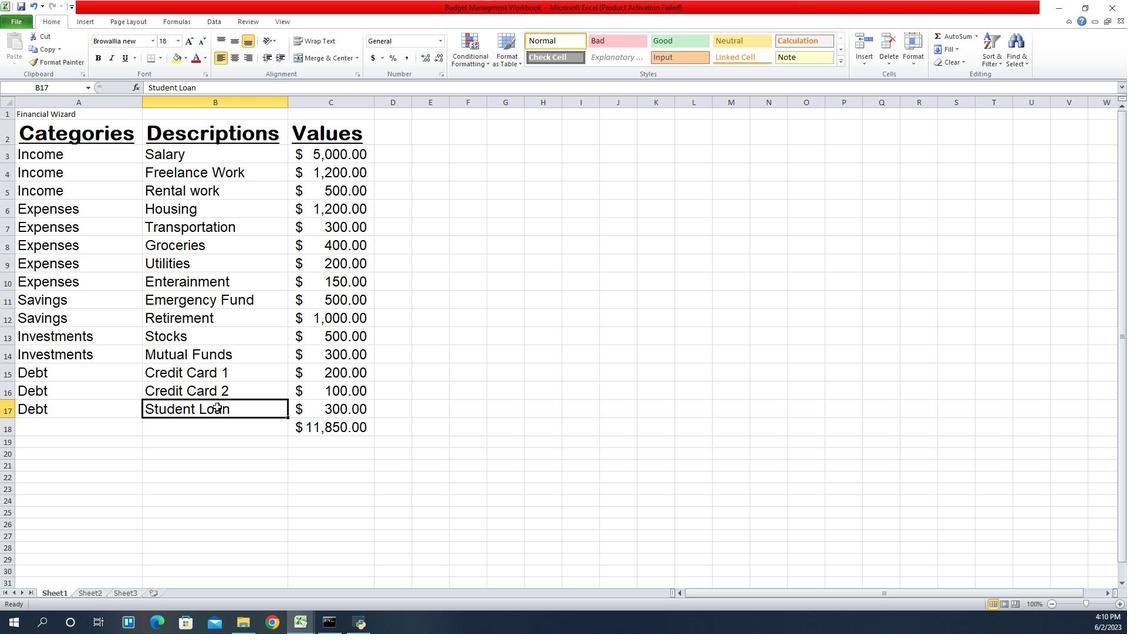 
Action: Key pressed <'\x13'>
Screenshot: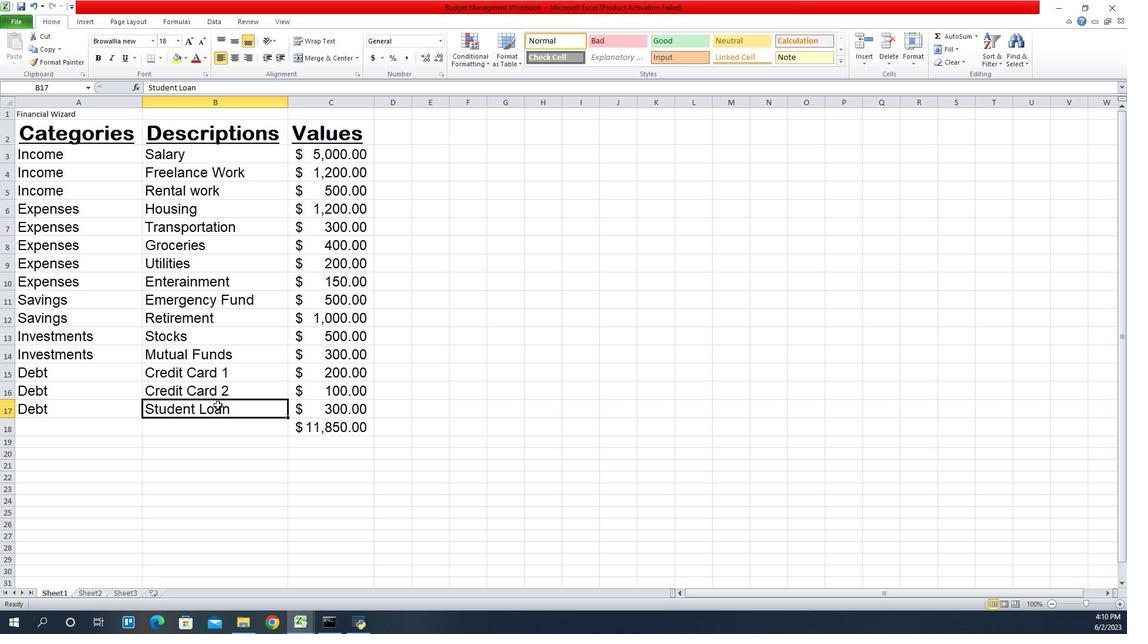 
